 Task: Create new customer invoice with Date Opened: 24-Apr-23, Select Customer: Ben Franklin, Terms: Net 30. Make invoice entry for item-1 with Date: 24-Apr-23, Description: Milani Color Fetish Matte Lipstick Secret
, Income Account: Income:Sales, Quantity: 1, Unit Price: 6.99, Sales Tax: Y, Sales Tax Included: Y, Tax Table: Sales Tax. Post Invoice with Post Date: 24-Apr-23, Post to Accounts: Assets:Accounts Receivable. Pay / Process Payment with Transaction Date: 23-May-23, Amount: 6.99, Transfer Account: Checking Account. Go to 'Print Invoice'.
Action: Mouse moved to (145, 29)
Screenshot: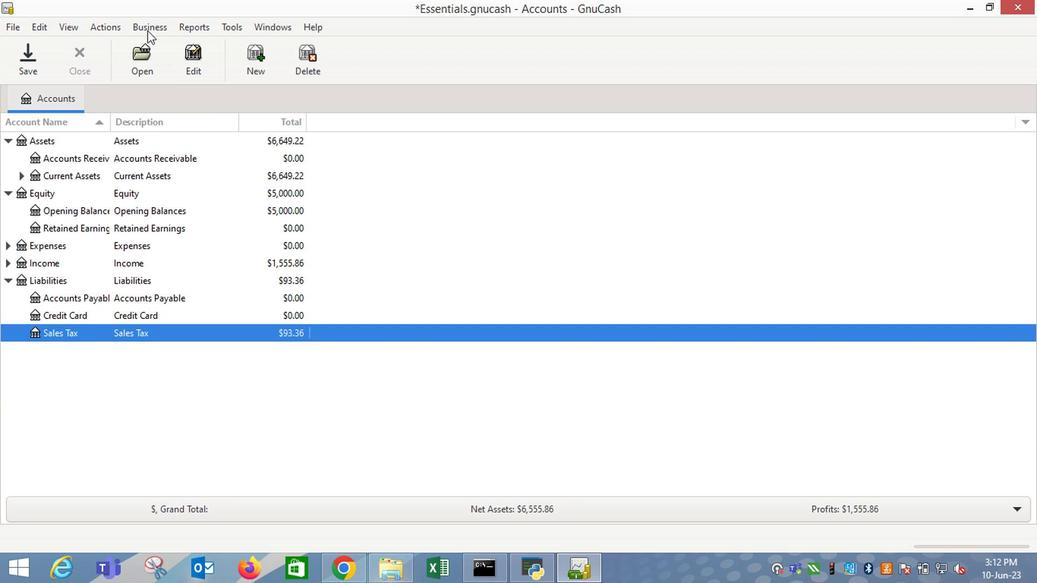 
Action: Mouse pressed left at (145, 29)
Screenshot: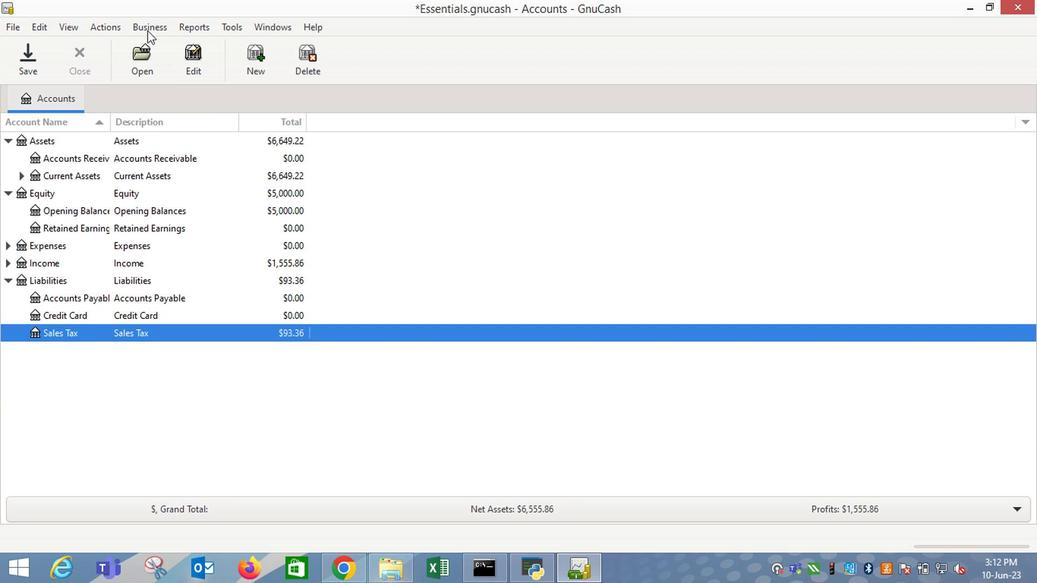 
Action: Mouse moved to (315, 104)
Screenshot: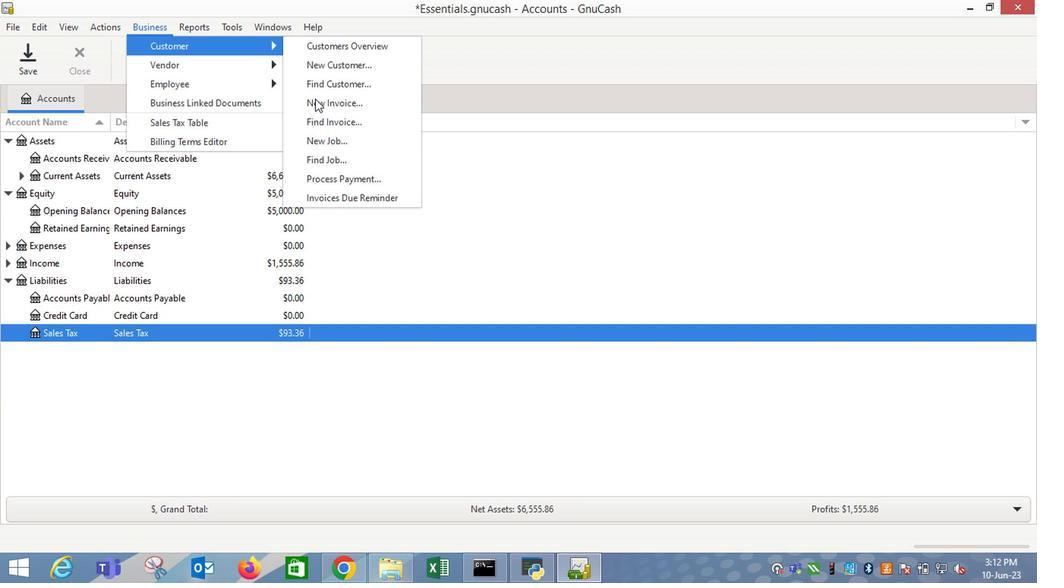 
Action: Mouse pressed left at (315, 104)
Screenshot: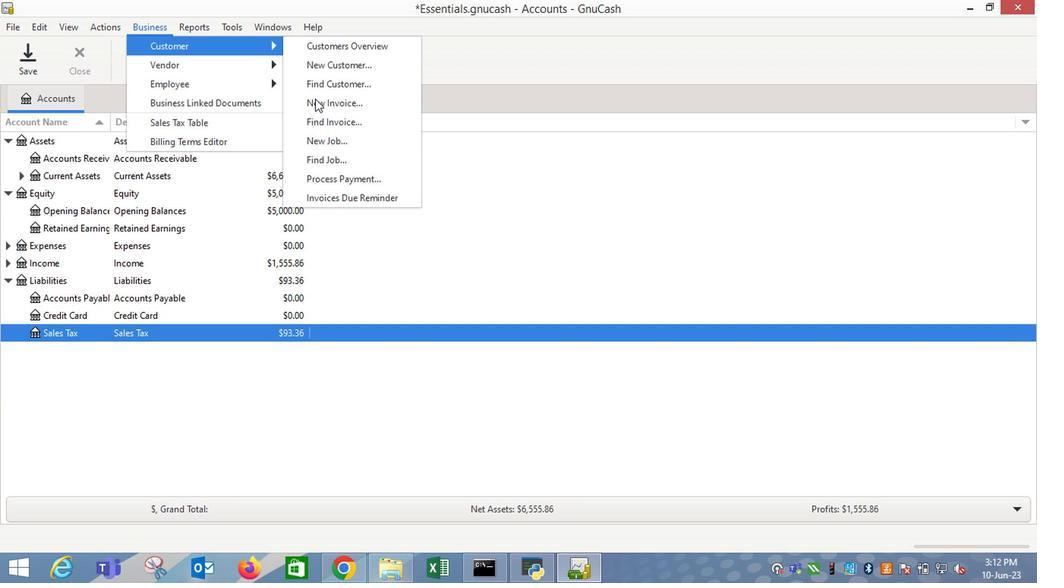 
Action: Mouse moved to (617, 238)
Screenshot: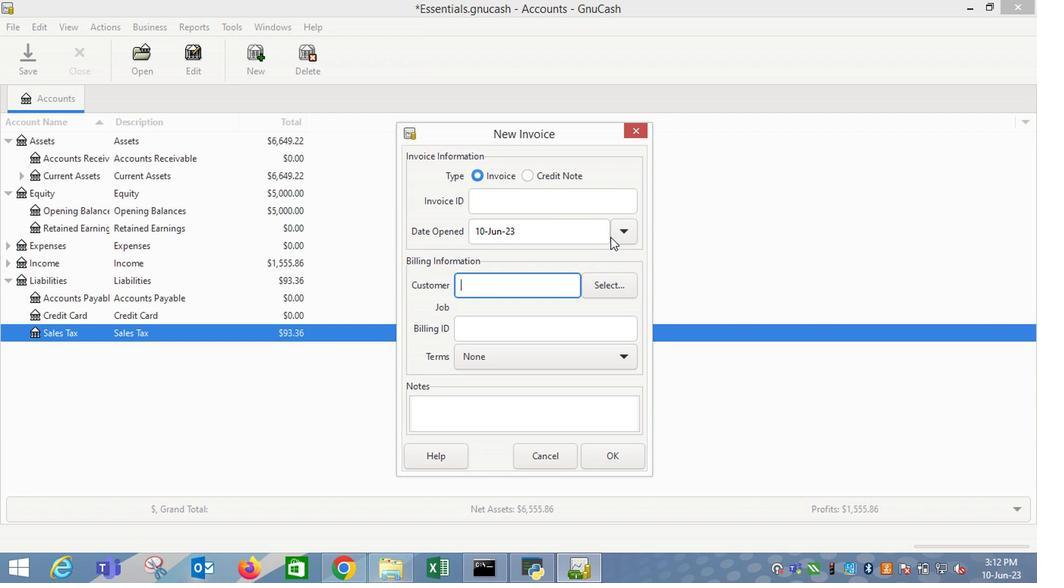 
Action: Mouse pressed left at (617, 238)
Screenshot: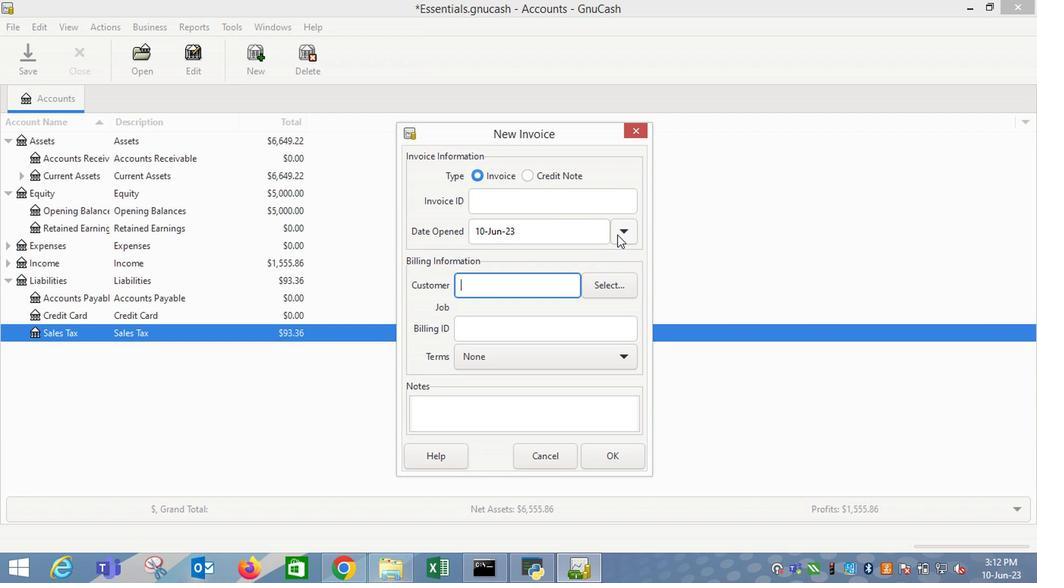 
Action: Mouse moved to (505, 259)
Screenshot: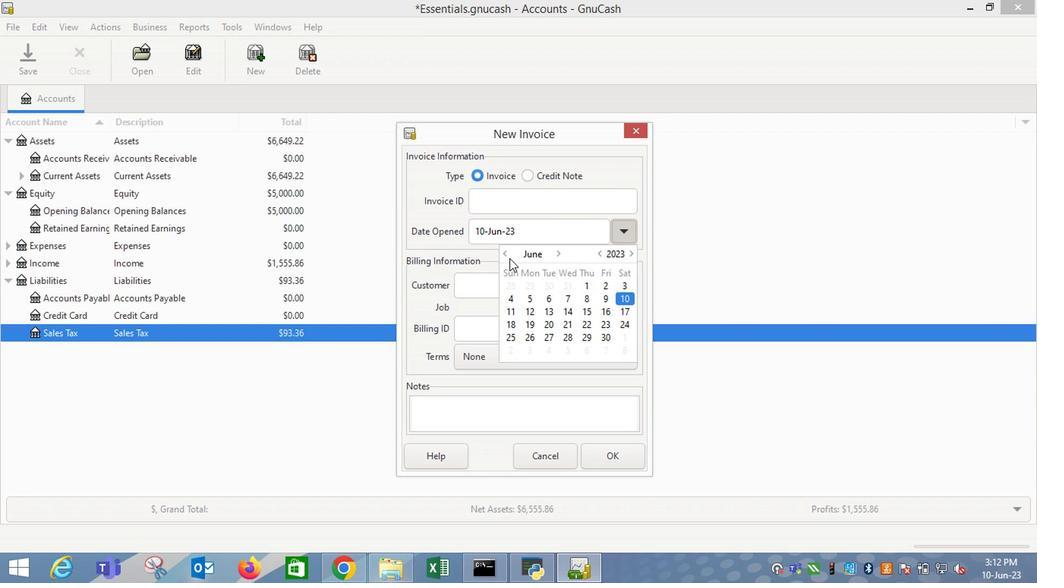 
Action: Mouse pressed left at (505, 259)
Screenshot: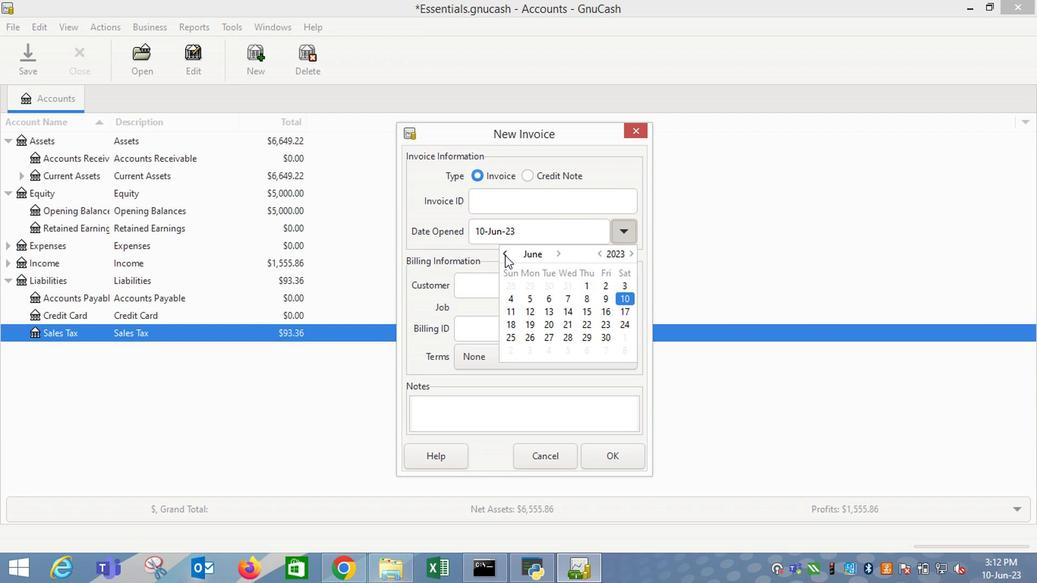 
Action: Mouse pressed left at (505, 259)
Screenshot: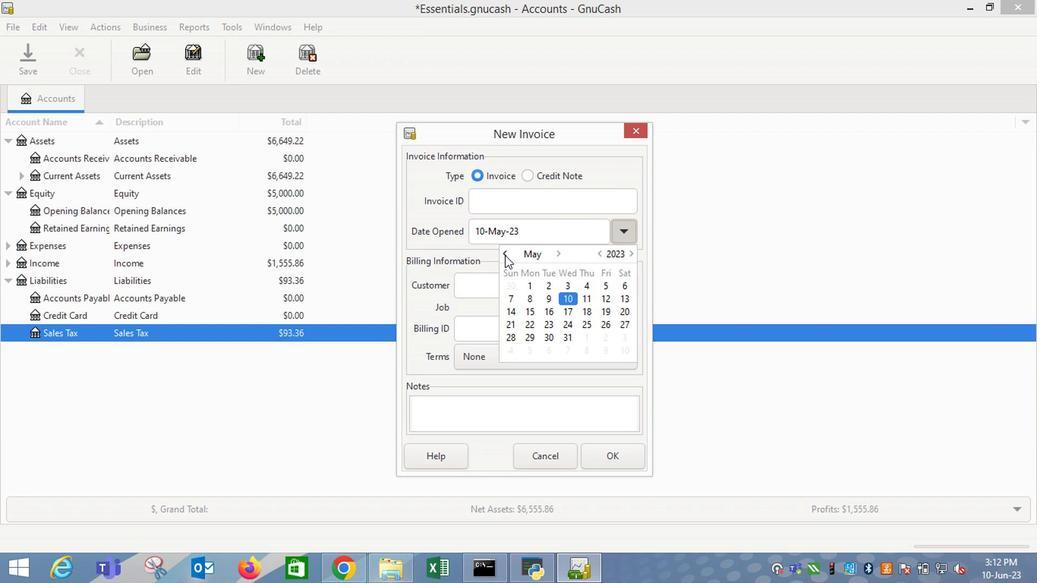 
Action: Mouse moved to (532, 344)
Screenshot: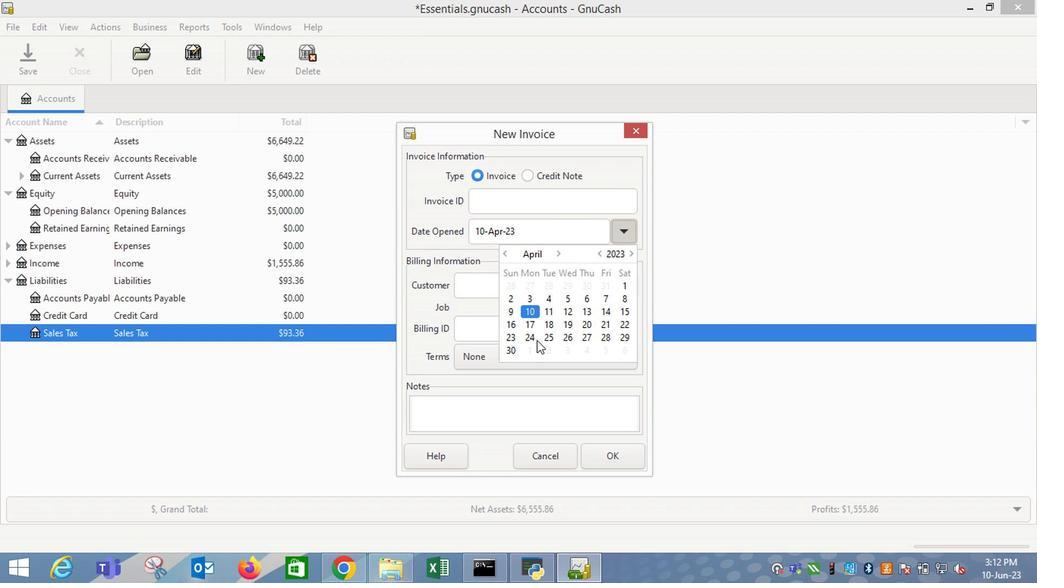 
Action: Mouse pressed left at (532, 344)
Screenshot: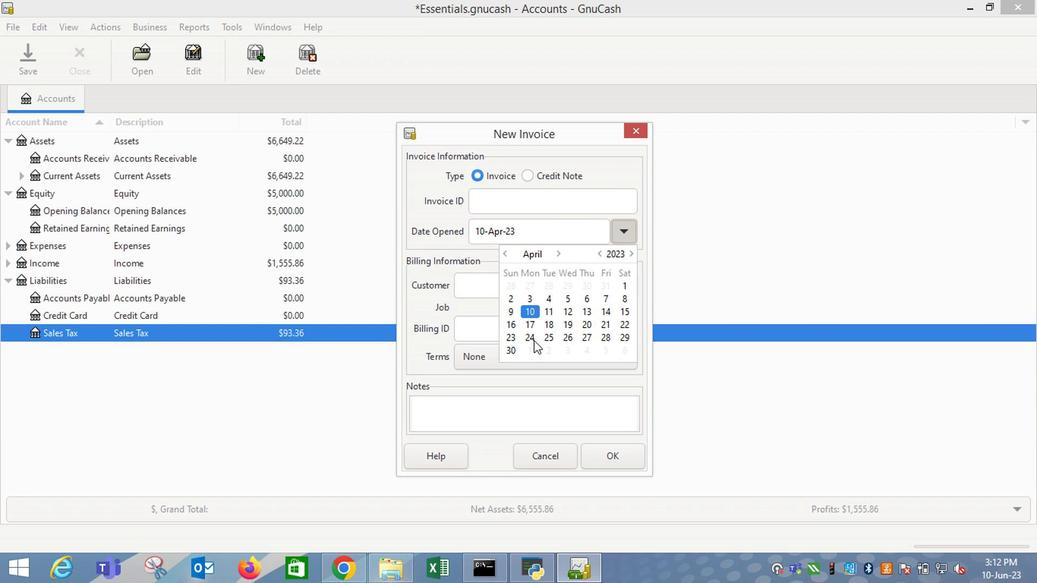 
Action: Mouse moved to (473, 280)
Screenshot: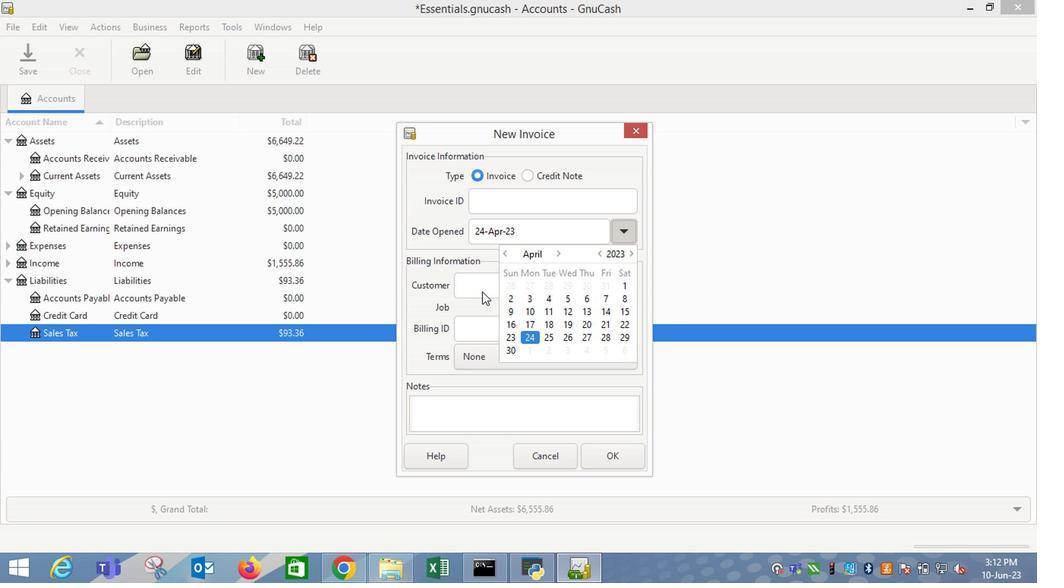 
Action: Mouse pressed left at (473, 280)
Screenshot: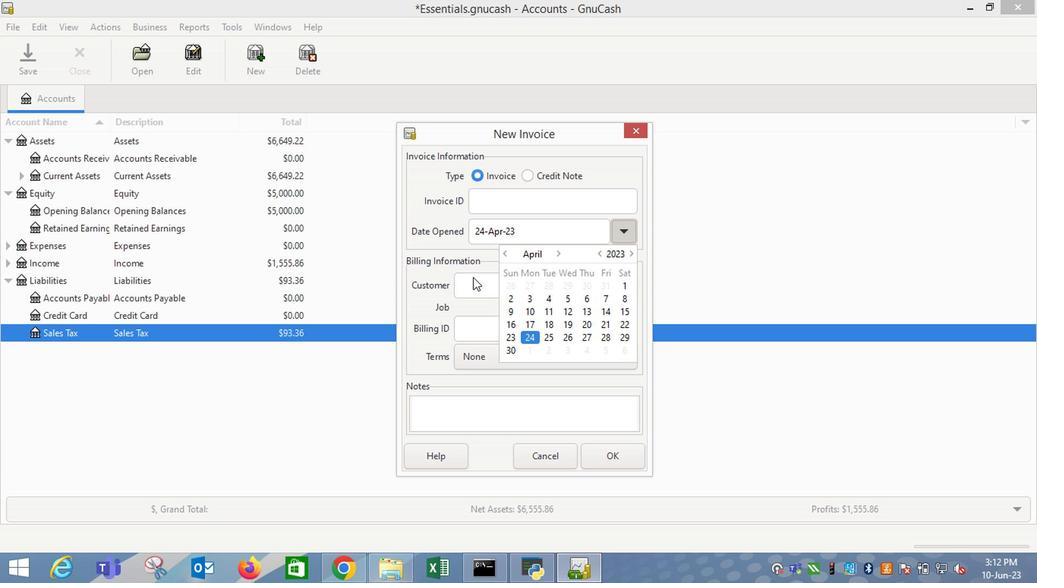 
Action: Mouse moved to (485, 290)
Screenshot: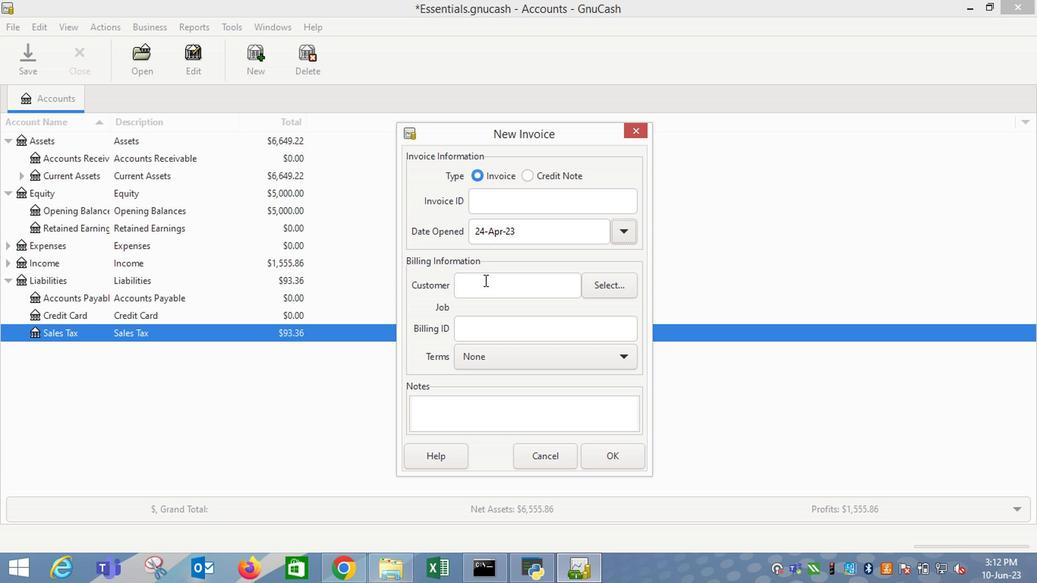 
Action: Mouse pressed left at (485, 290)
Screenshot: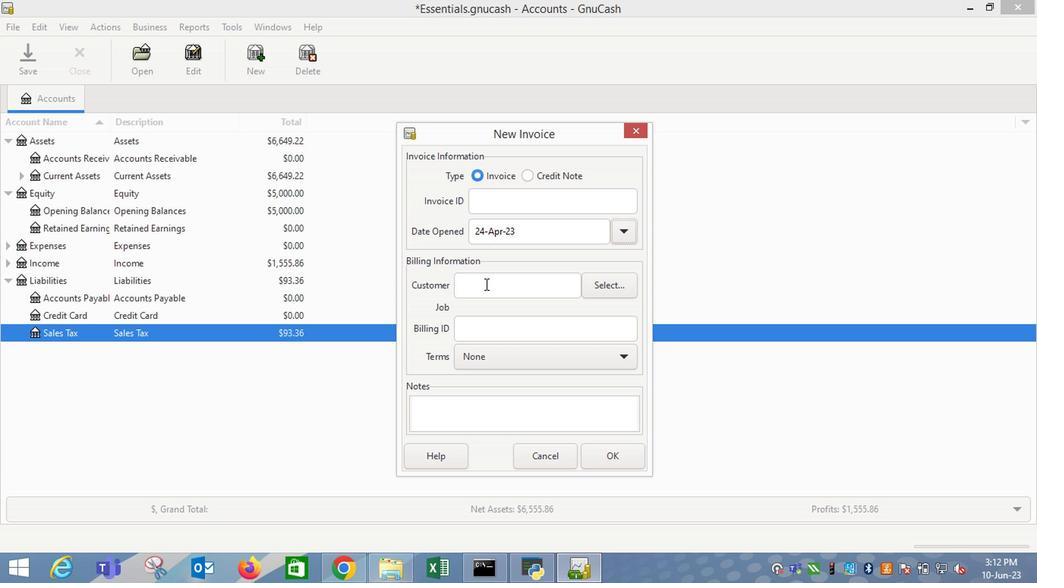
Action: Mouse pressed left at (485, 290)
Screenshot: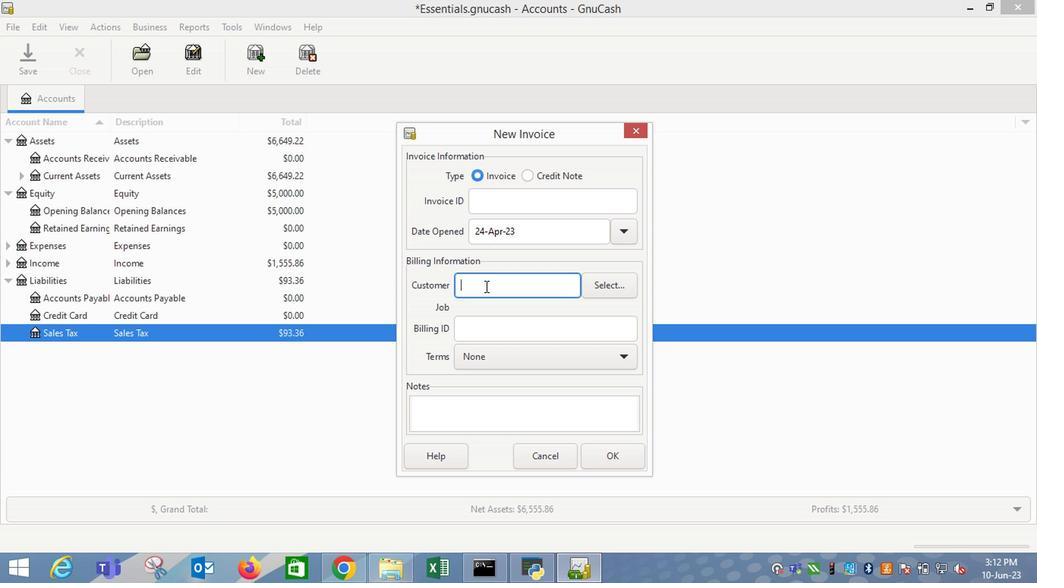 
Action: Mouse pressed left at (485, 290)
Screenshot: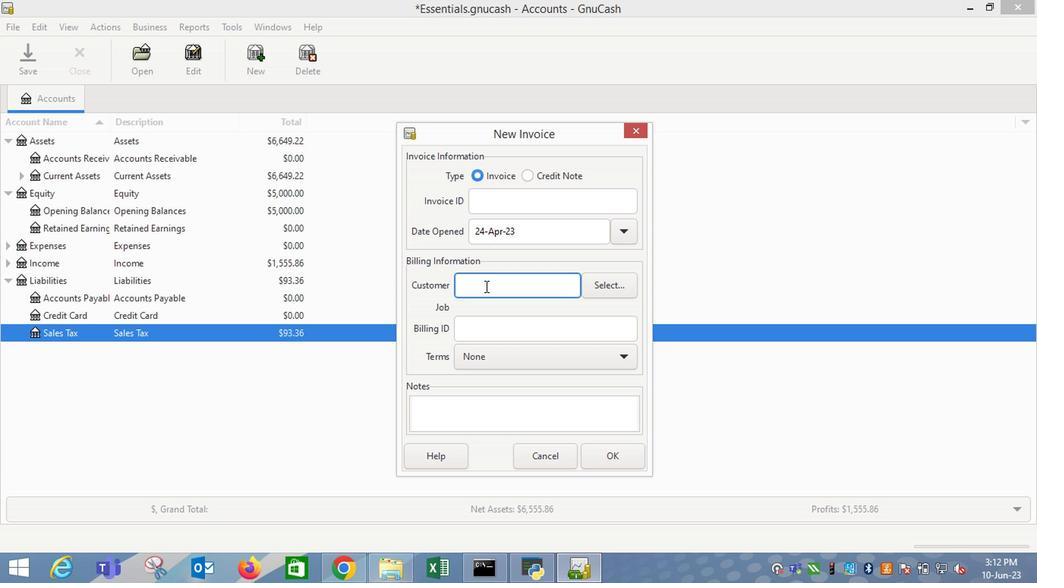 
Action: Key pressed <Key.shift_r>Ben
Screenshot: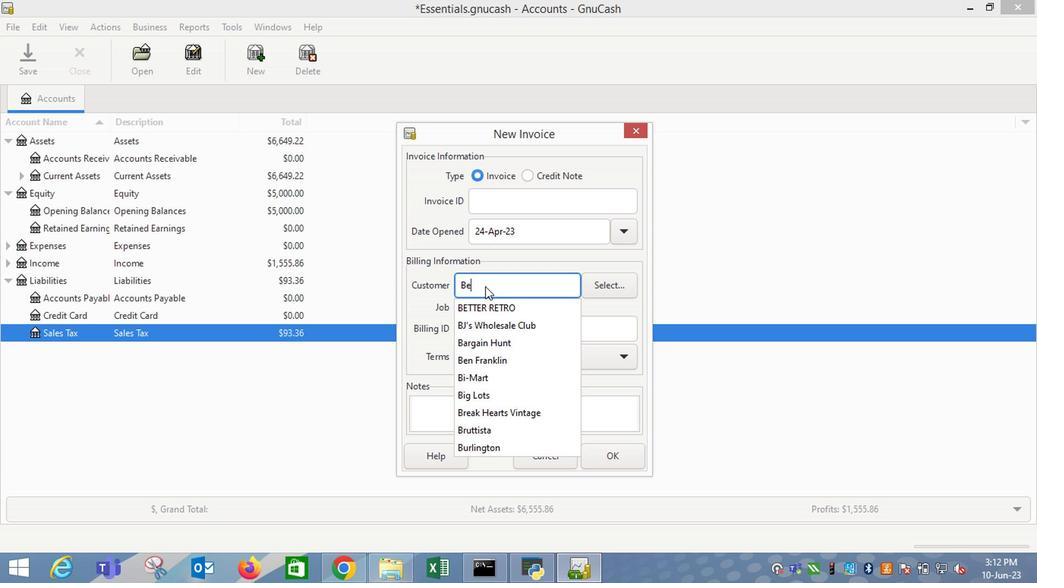 
Action: Mouse moved to (485, 307)
Screenshot: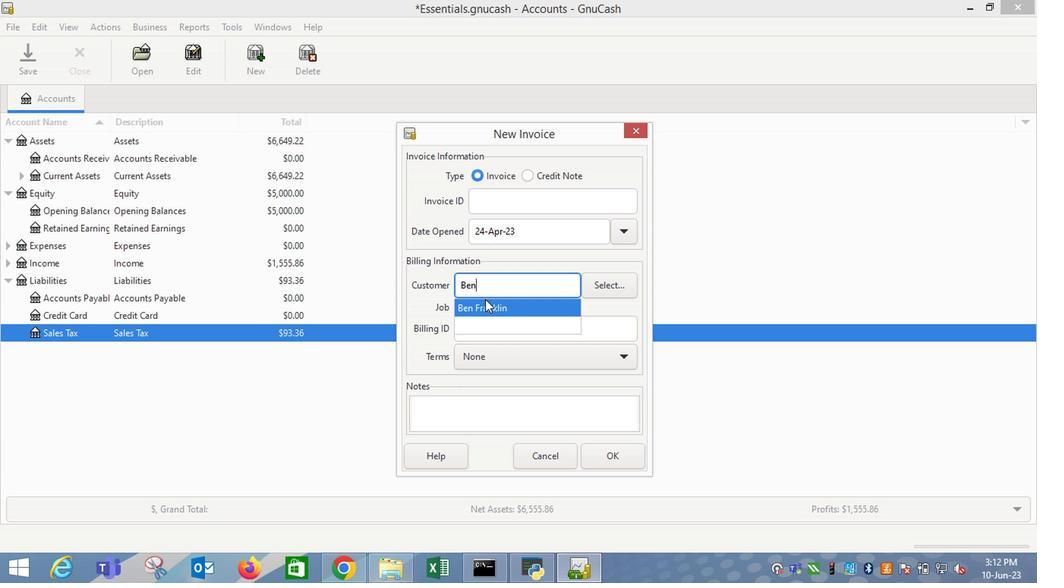 
Action: Mouse pressed left at (485, 307)
Screenshot: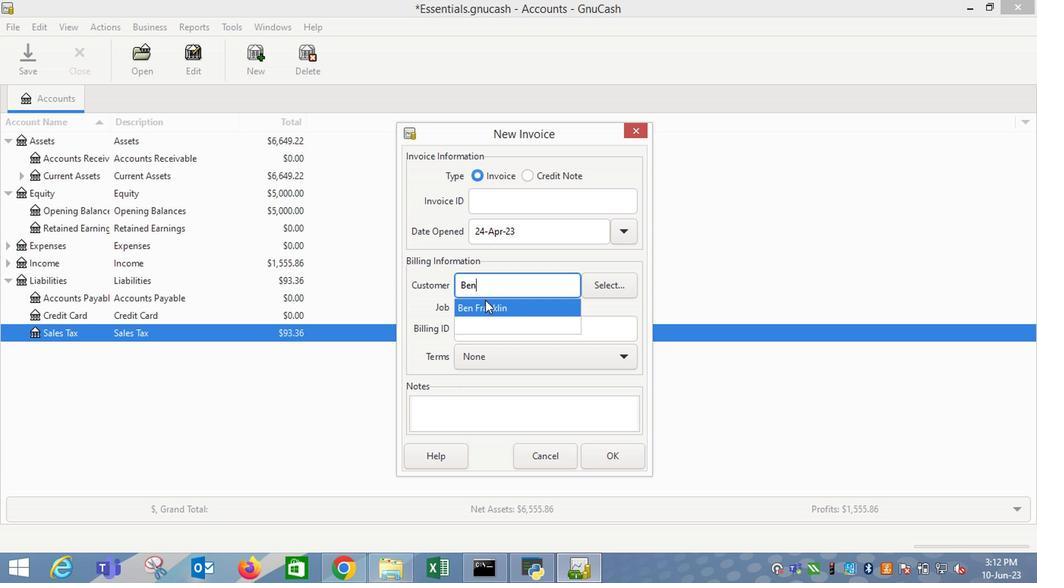 
Action: Mouse moved to (497, 376)
Screenshot: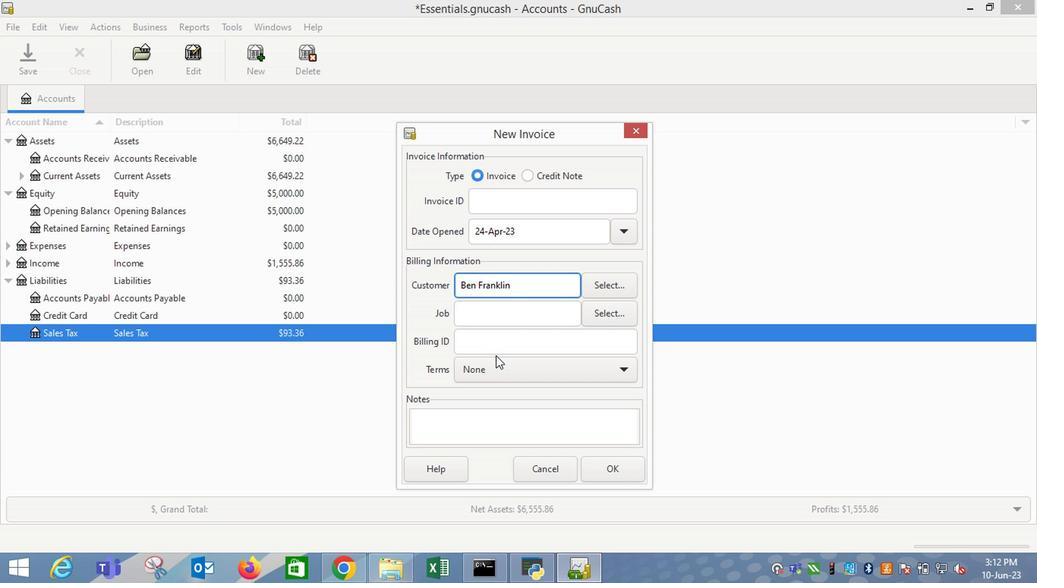 
Action: Mouse pressed left at (497, 376)
Screenshot: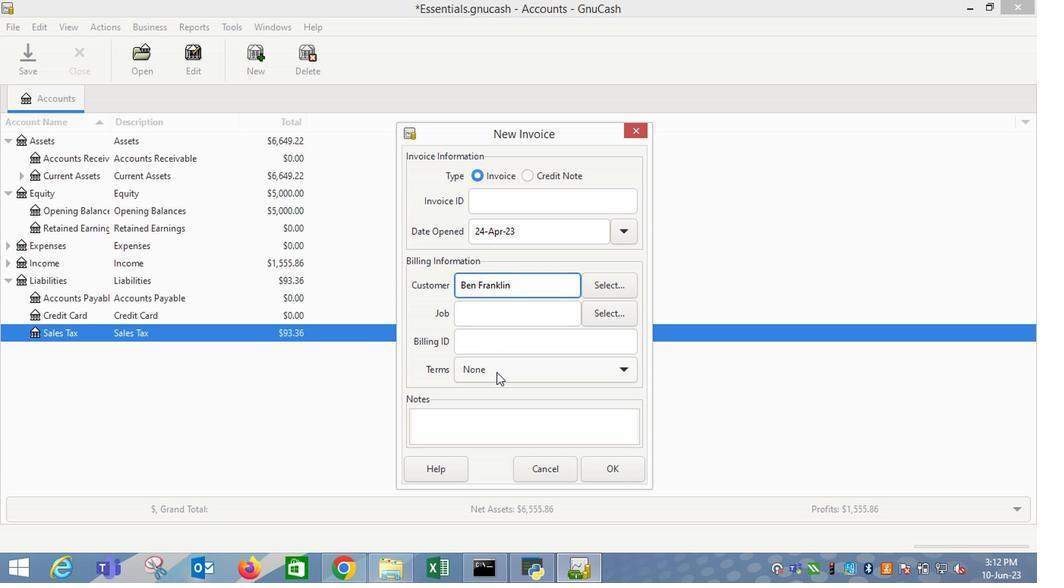 
Action: Mouse moved to (497, 417)
Screenshot: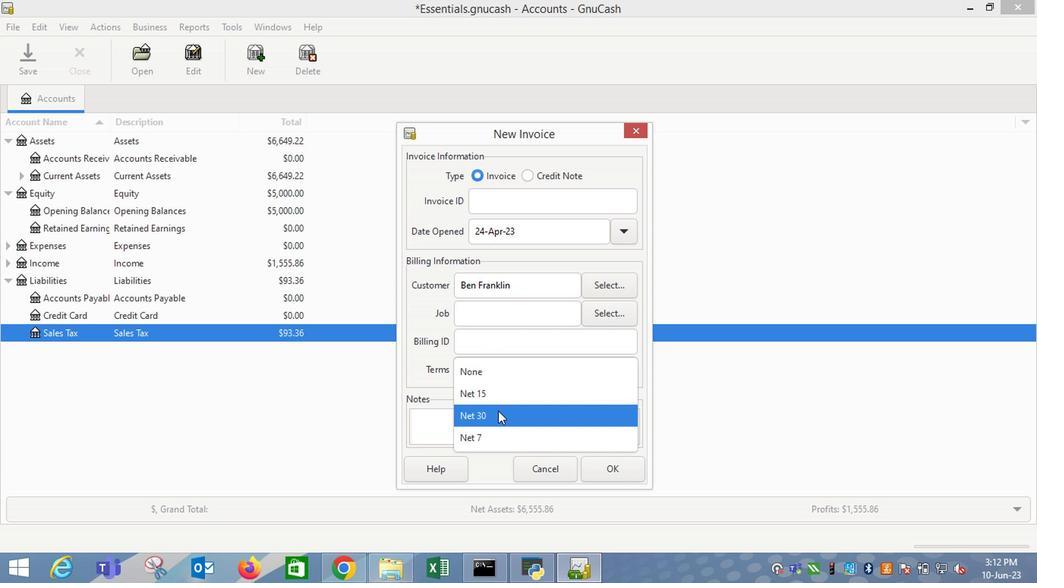 
Action: Mouse pressed left at (497, 417)
Screenshot: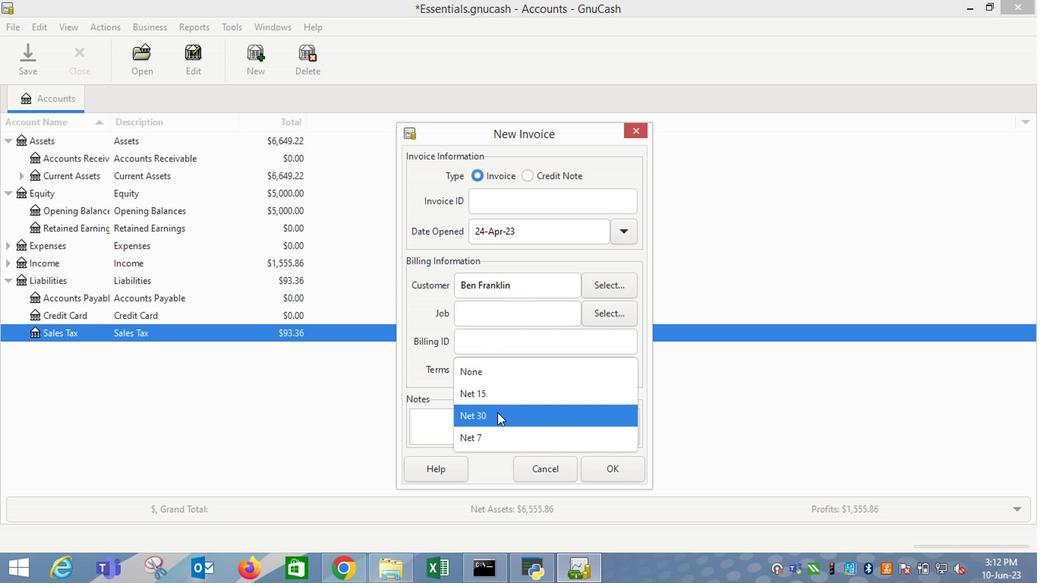 
Action: Mouse moved to (609, 482)
Screenshot: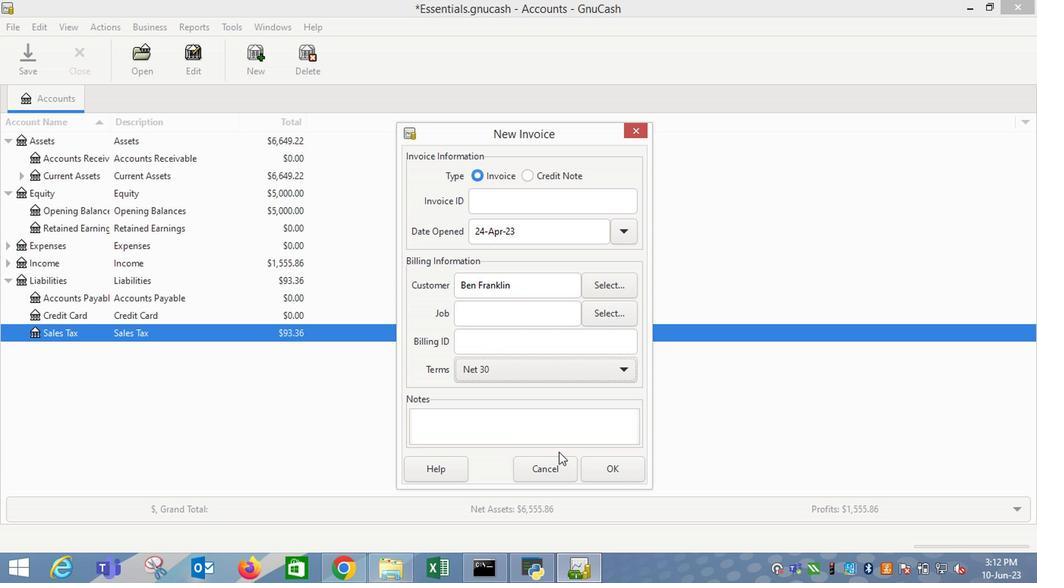 
Action: Mouse pressed left at (609, 482)
Screenshot: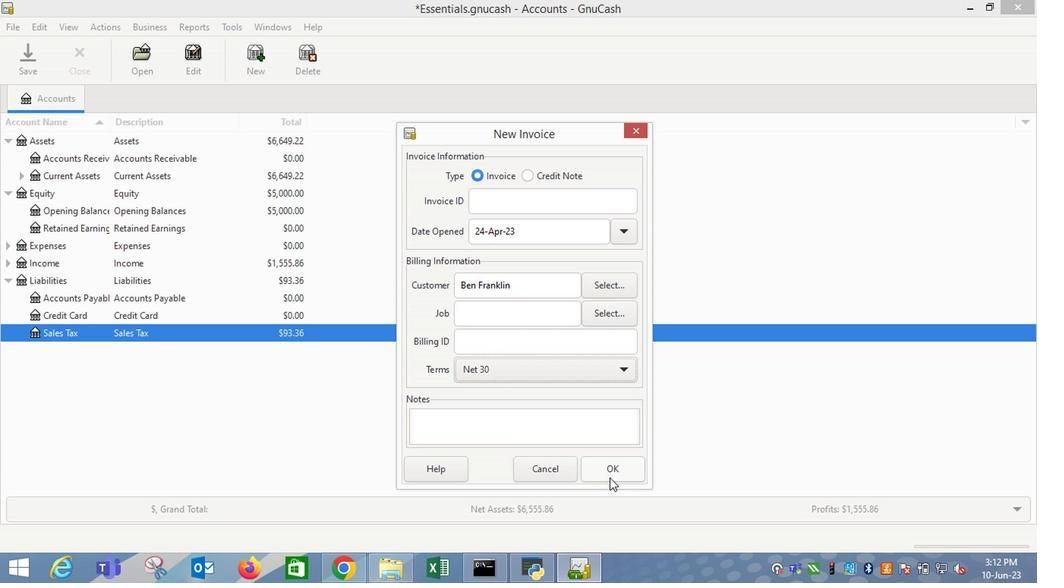 
Action: Mouse moved to (65, 298)
Screenshot: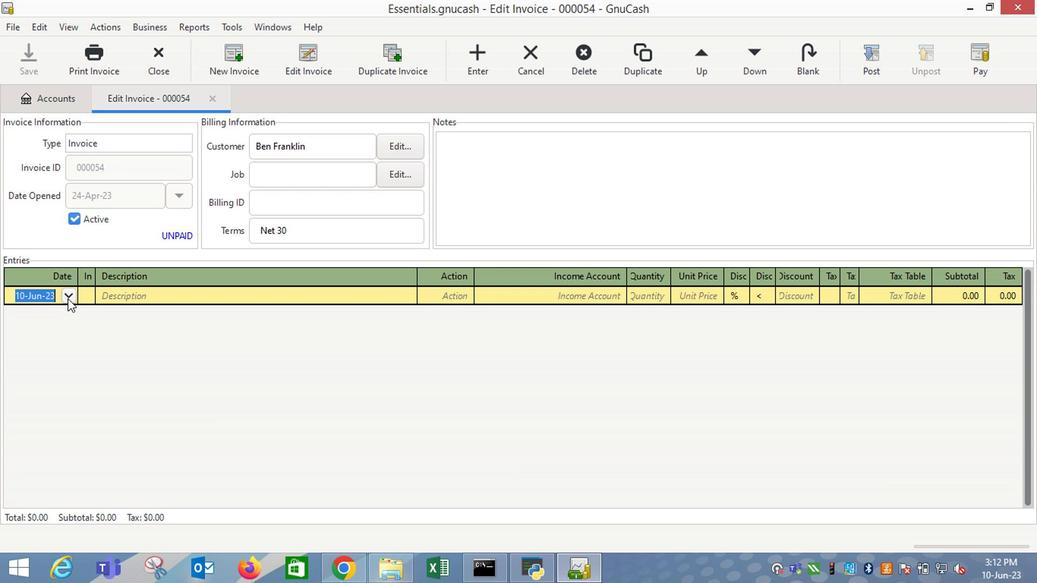 
Action: Mouse pressed left at (65, 298)
Screenshot: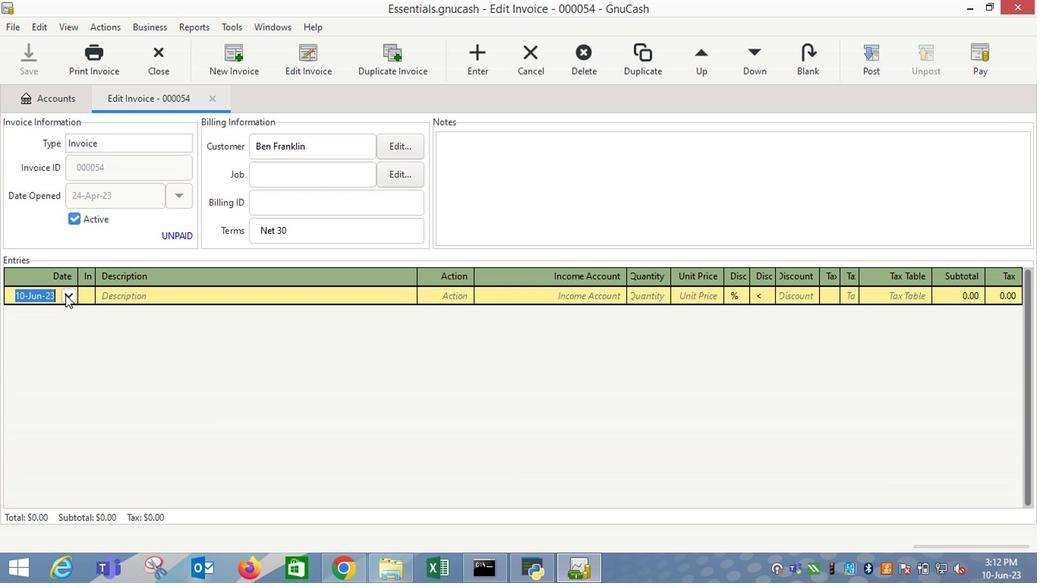 
Action: Mouse moved to (9, 319)
Screenshot: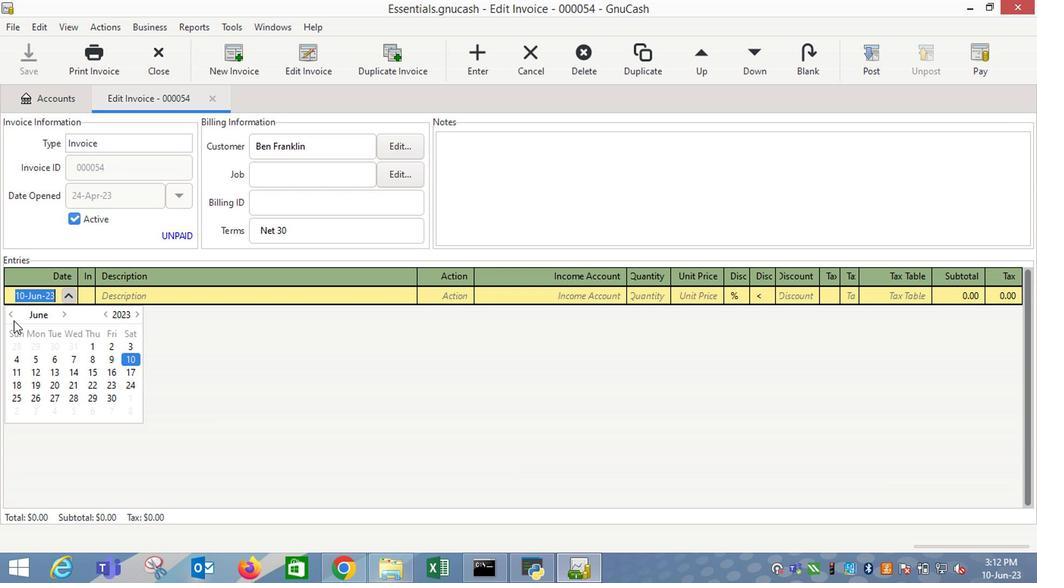 
Action: Mouse pressed left at (9, 319)
Screenshot: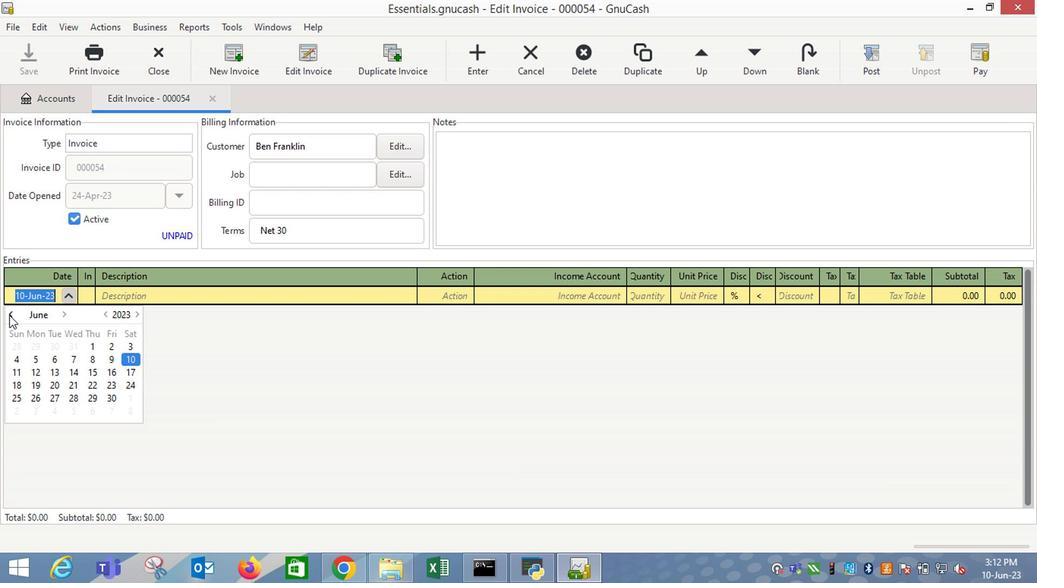 
Action: Mouse pressed left at (9, 319)
Screenshot: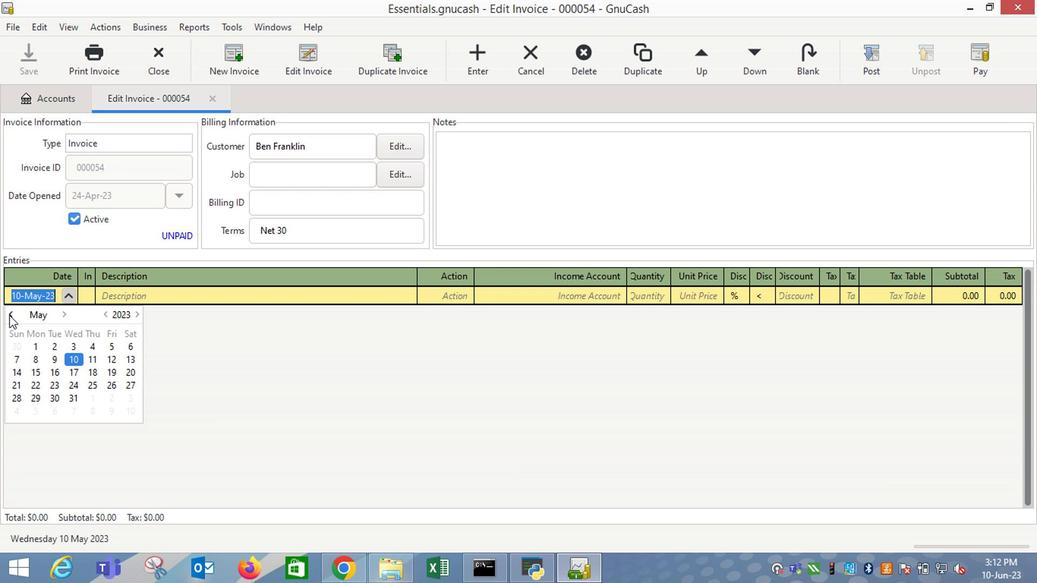 
Action: Mouse moved to (34, 398)
Screenshot: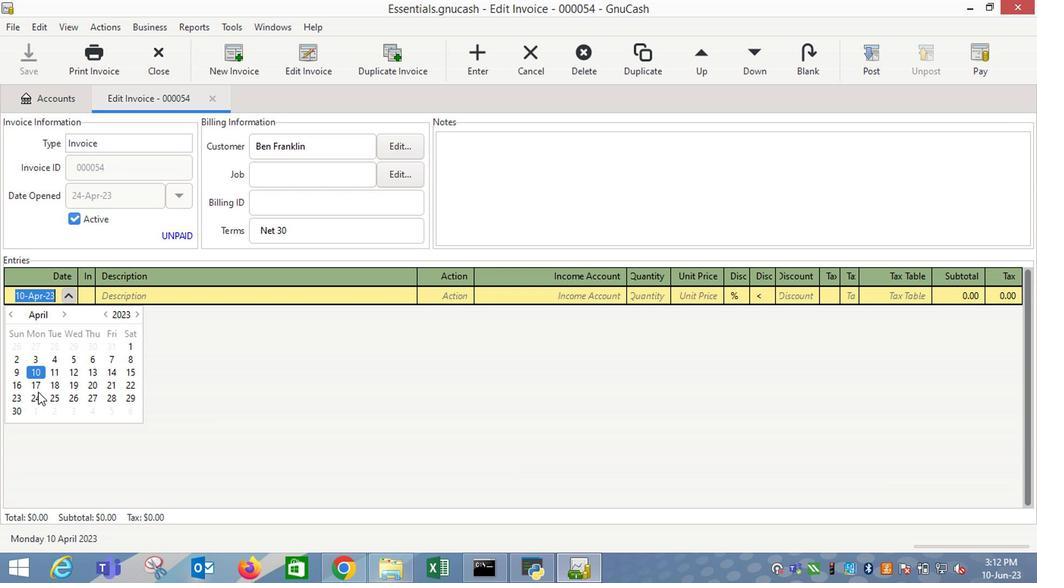 
Action: Mouse pressed left at (34, 398)
Screenshot: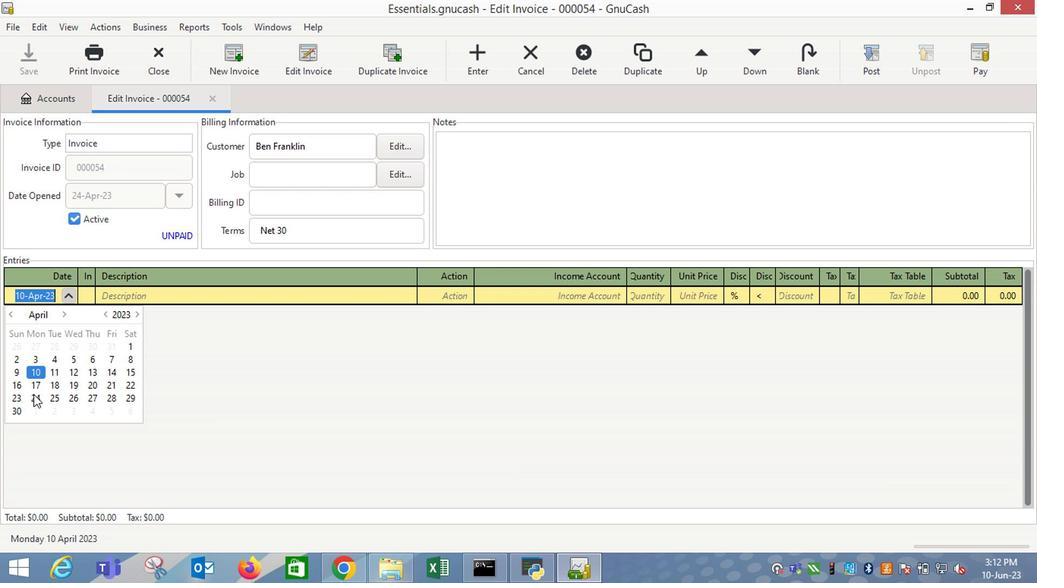 
Action: Key pressed <Key.tab><Key.shift_r>Mi<Key.tab><Key.tab>6.99<Key.tab>
Screenshot: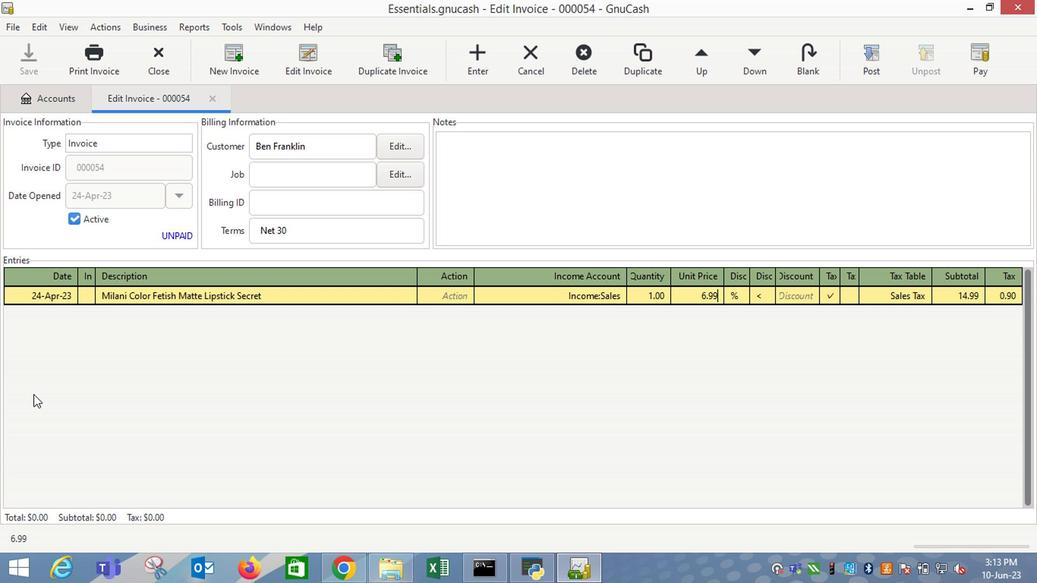 
Action: Mouse moved to (849, 299)
Screenshot: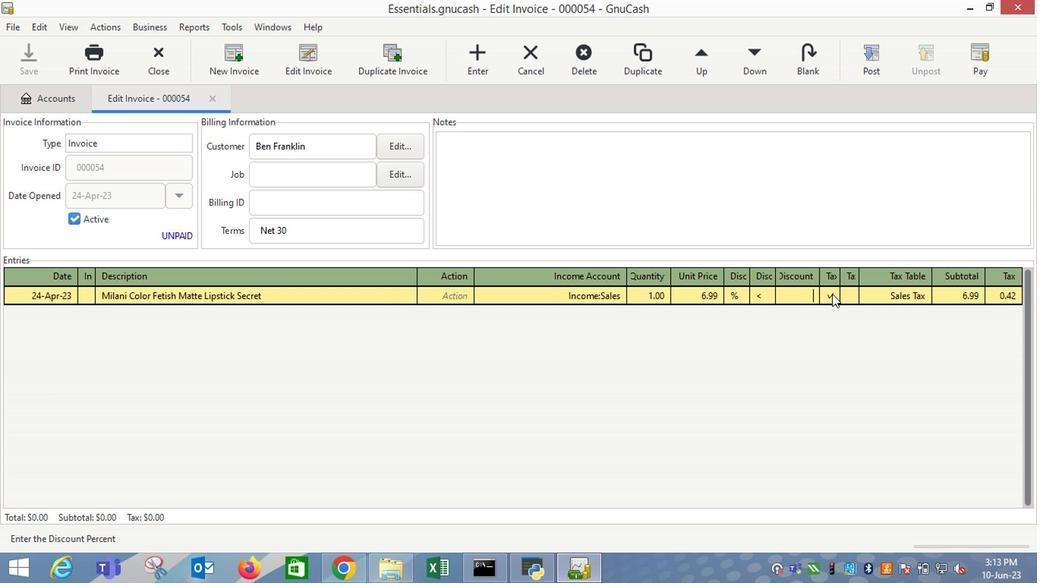 
Action: Mouse pressed left at (849, 299)
Screenshot: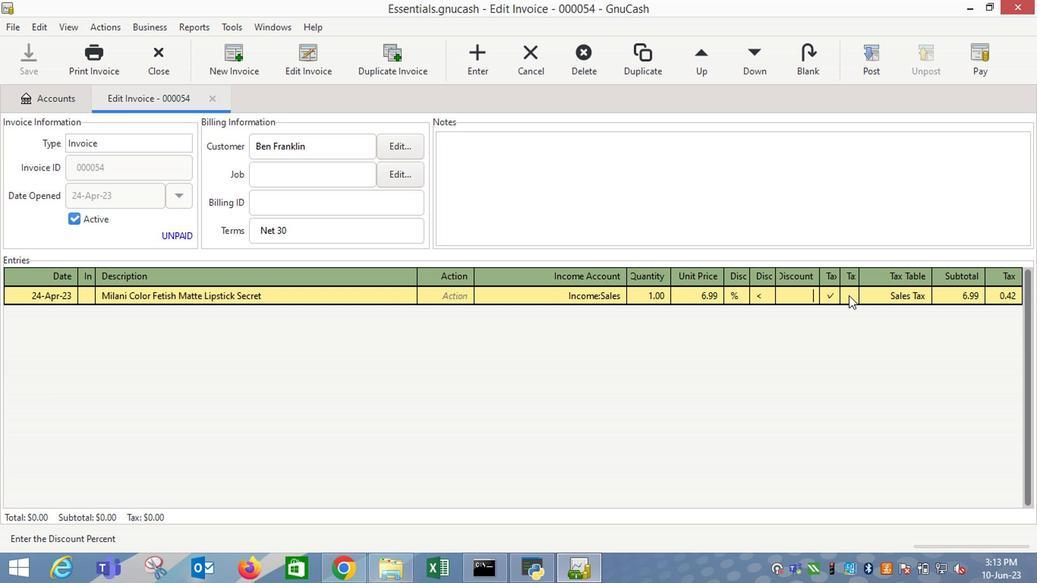 
Action: Mouse moved to (875, 298)
Screenshot: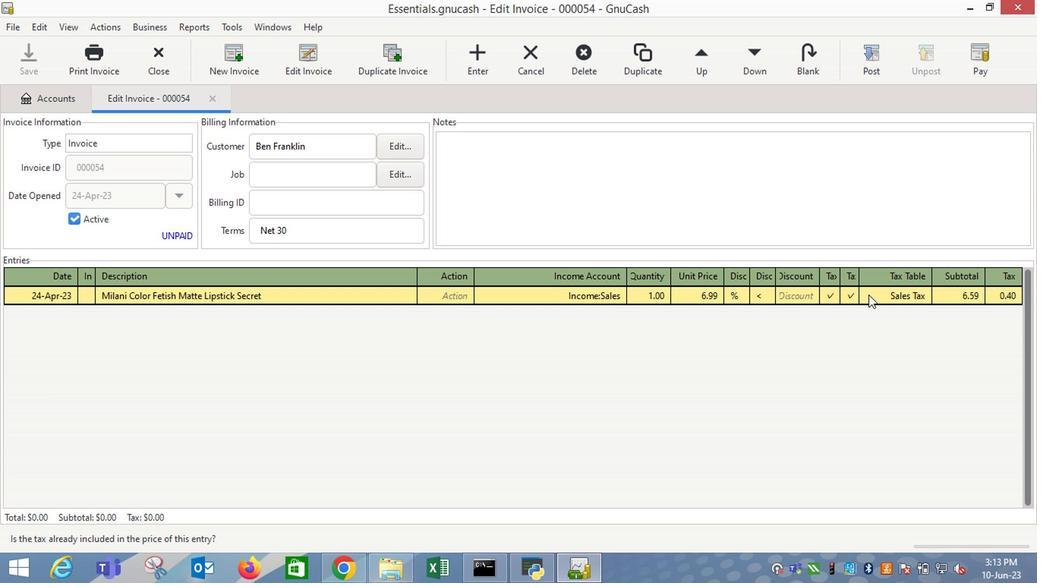 
Action: Mouse pressed left at (875, 298)
Screenshot: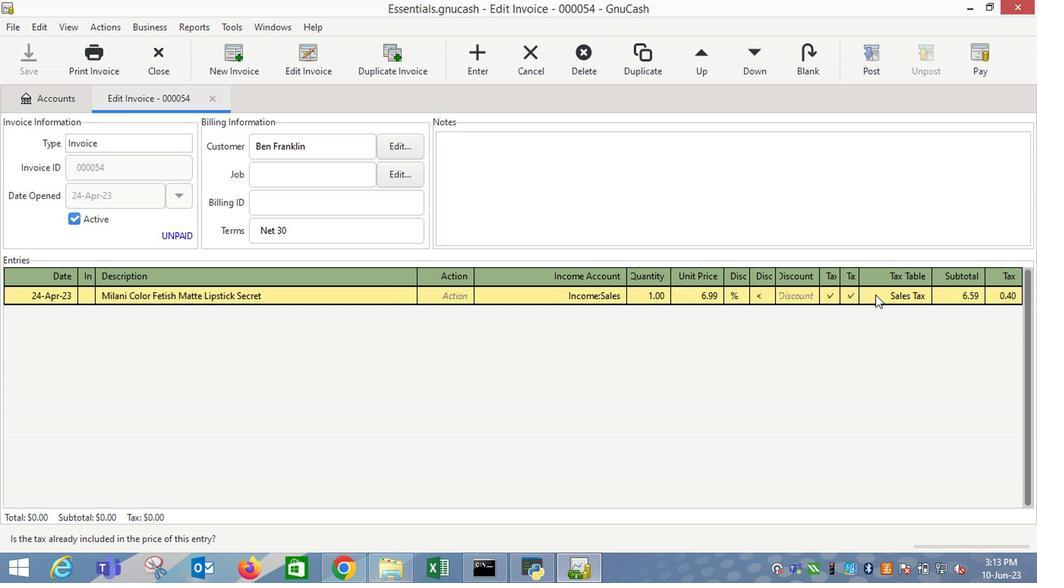 
Action: Mouse moved to (872, 298)
Screenshot: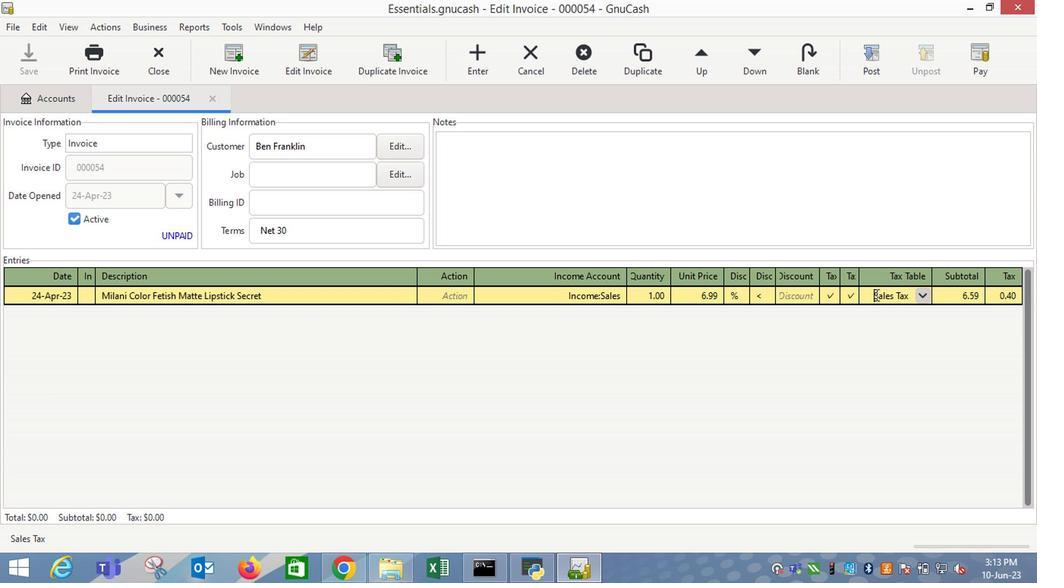 
Action: Key pressed <Key.enter><Key.tab>
Screenshot: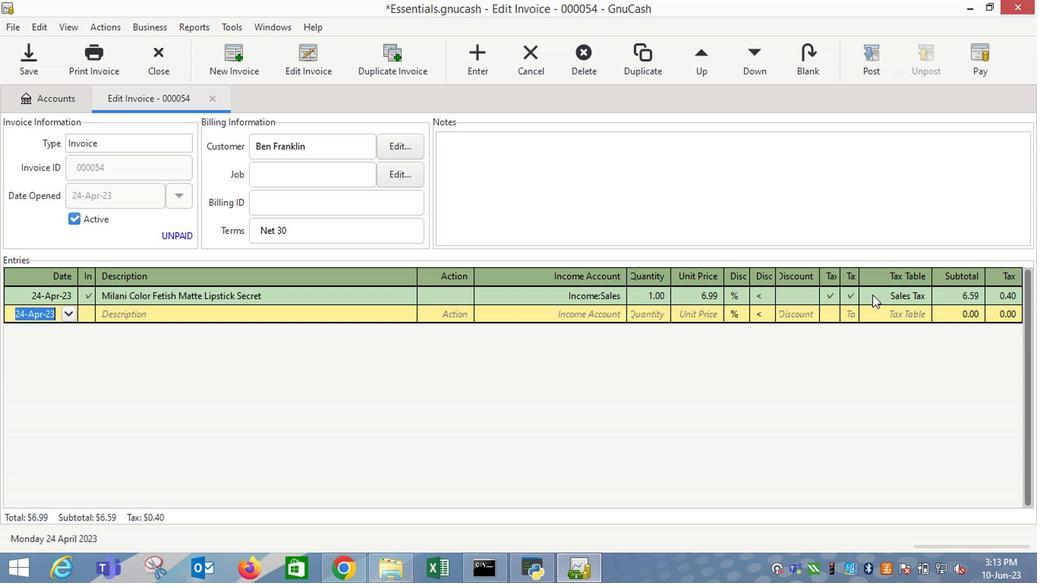 
Action: Mouse moved to (855, 72)
Screenshot: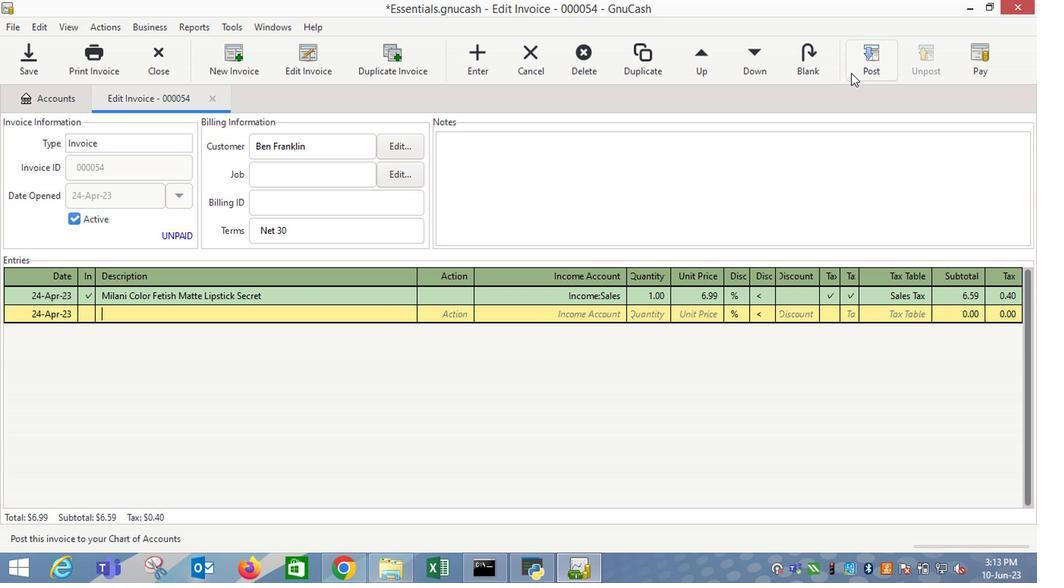 
Action: Mouse pressed left at (855, 72)
Screenshot: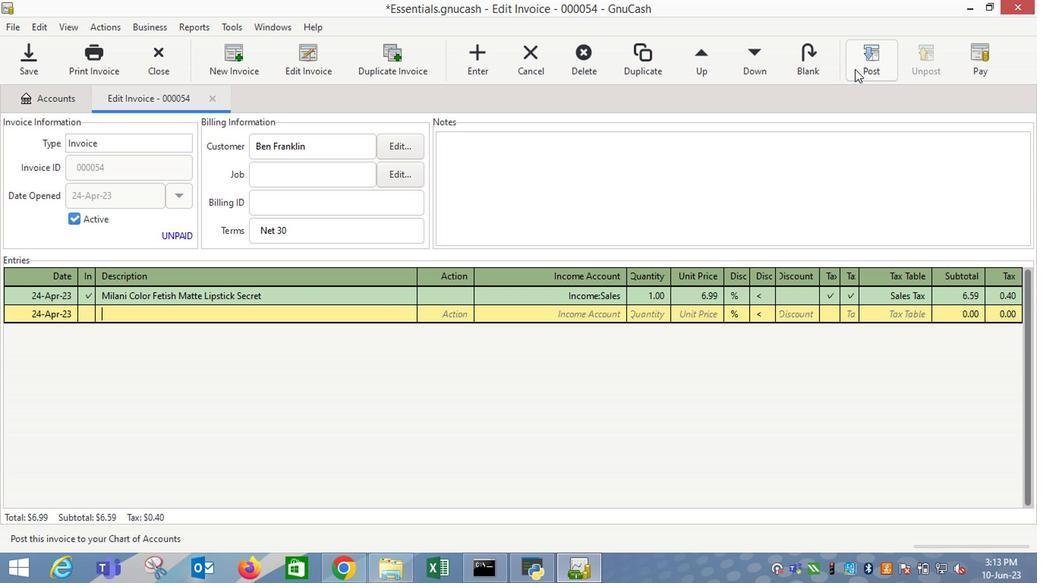 
Action: Mouse moved to (649, 254)
Screenshot: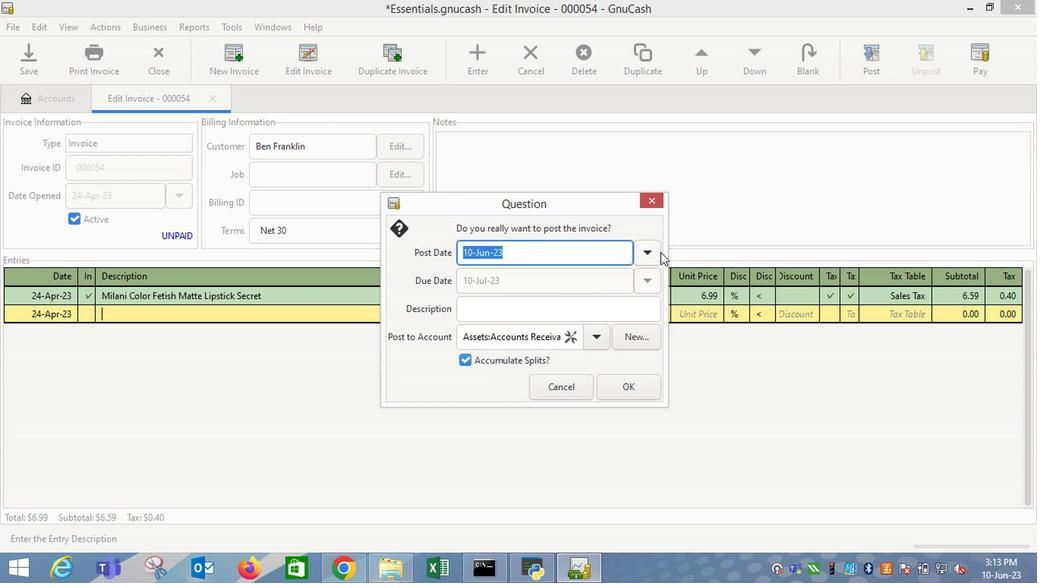 
Action: Mouse pressed left at (649, 254)
Screenshot: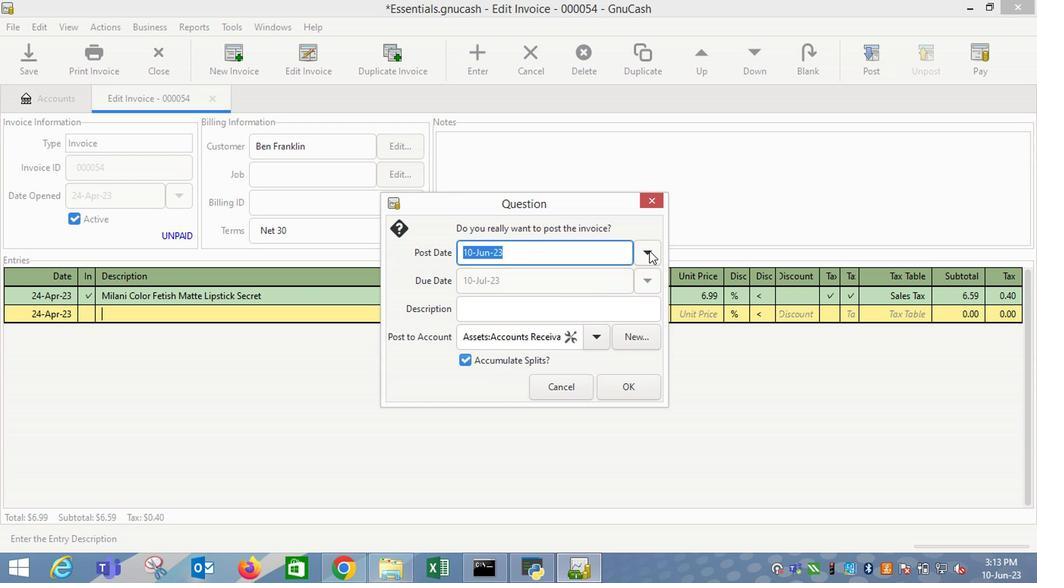
Action: Mouse moved to (530, 279)
Screenshot: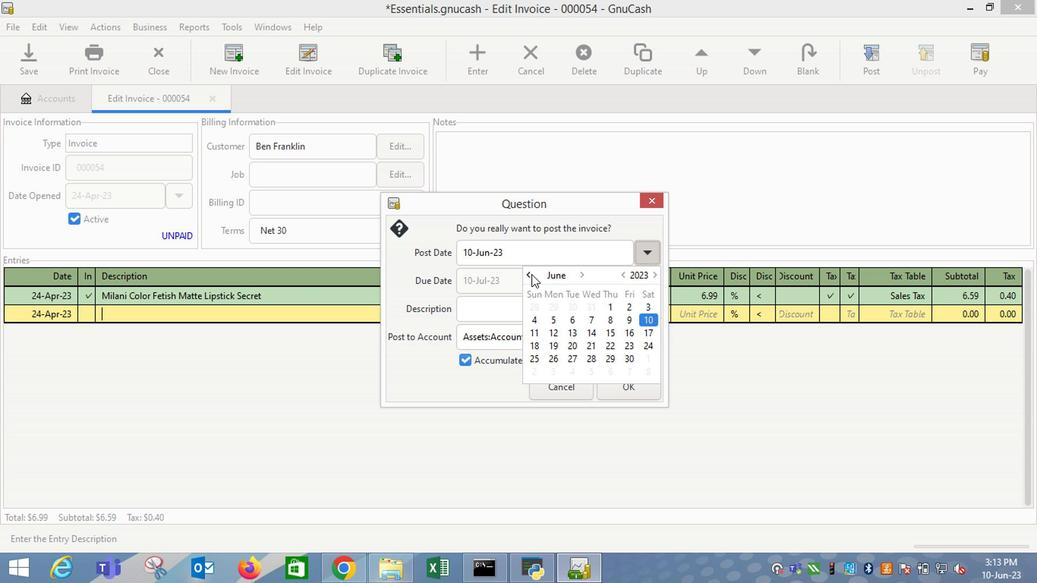 
Action: Mouse pressed left at (530, 279)
Screenshot: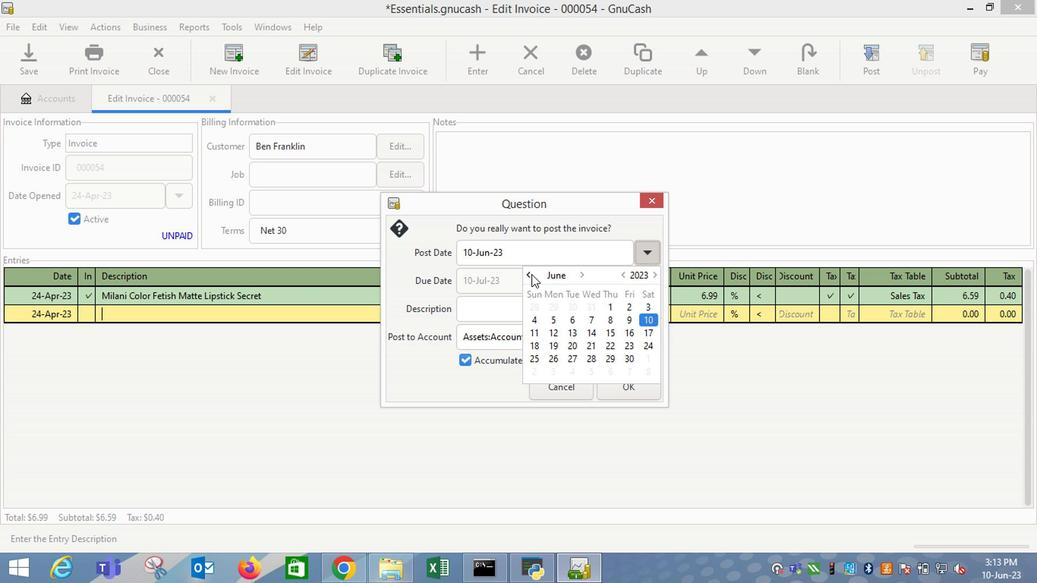 
Action: Mouse moved to (530, 280)
Screenshot: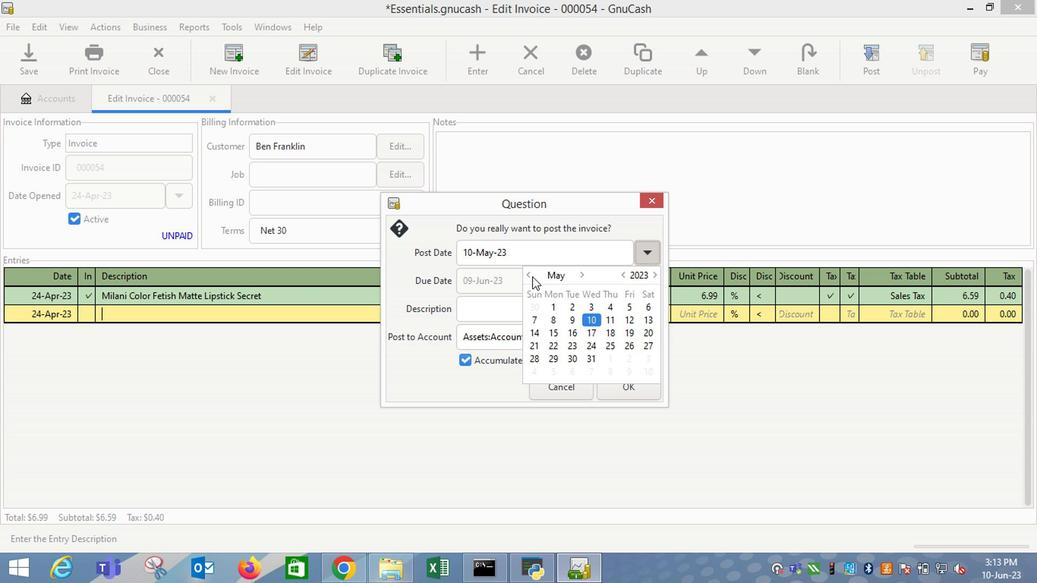 
Action: Mouse pressed left at (530, 280)
Screenshot: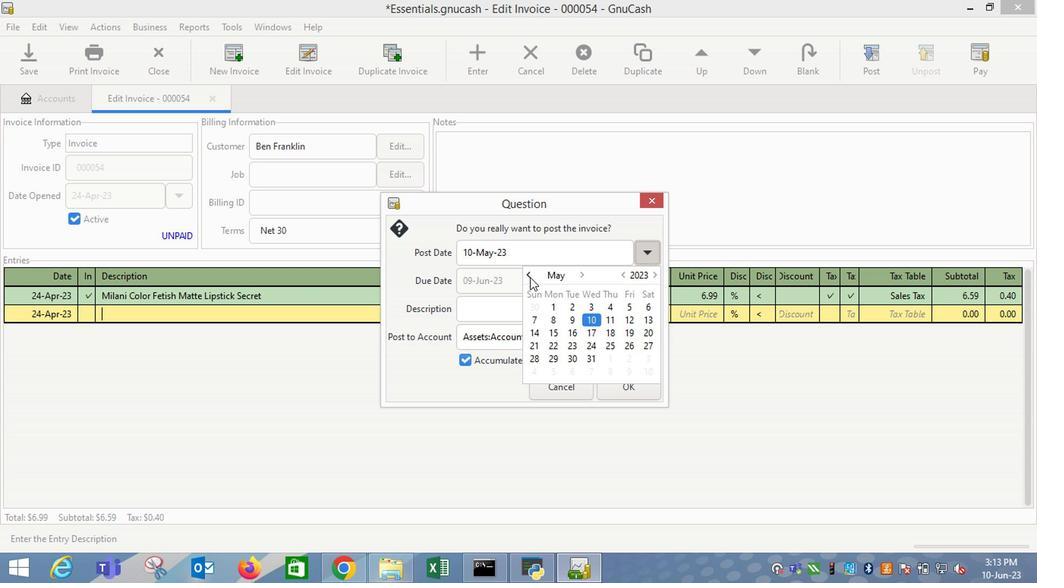 
Action: Mouse moved to (556, 360)
Screenshot: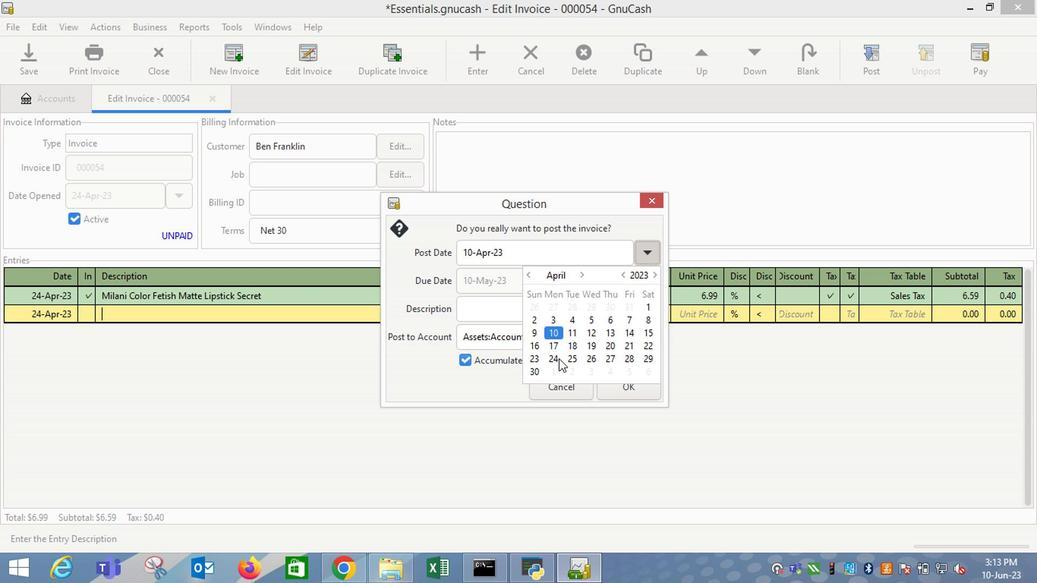 
Action: Mouse pressed left at (556, 360)
Screenshot: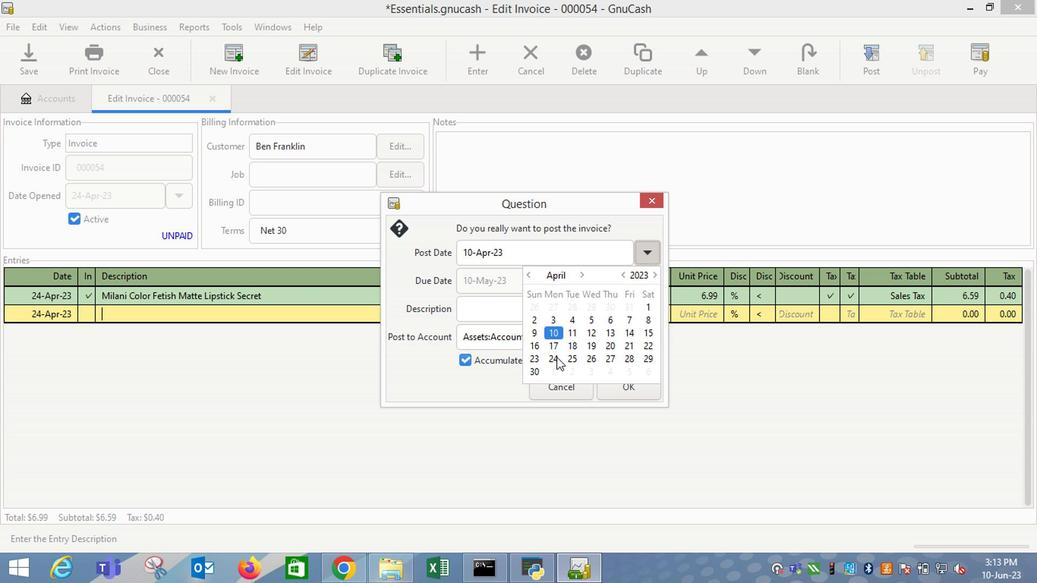 
Action: Mouse moved to (484, 308)
Screenshot: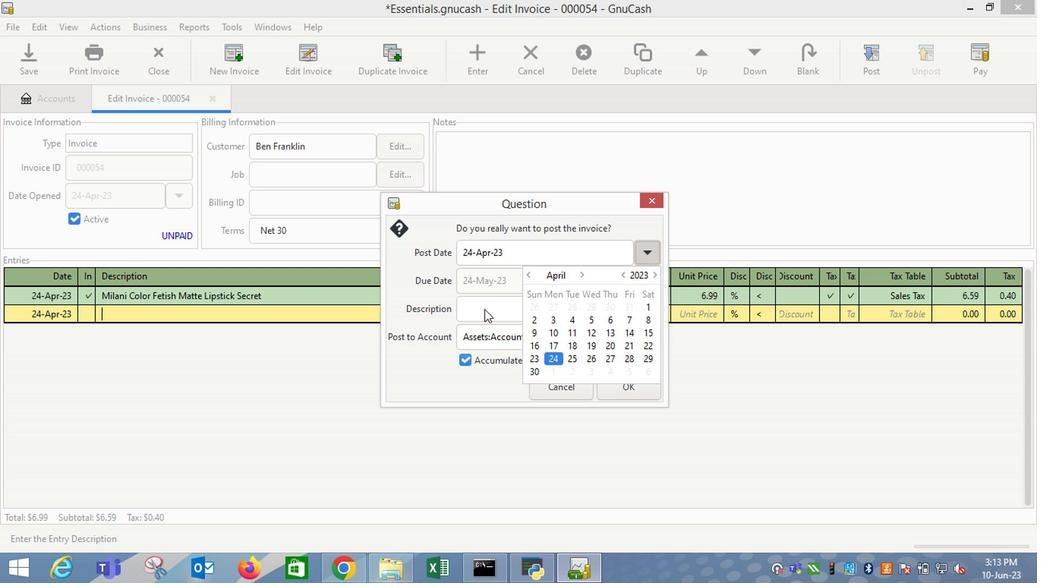 
Action: Mouse pressed left at (484, 308)
Screenshot: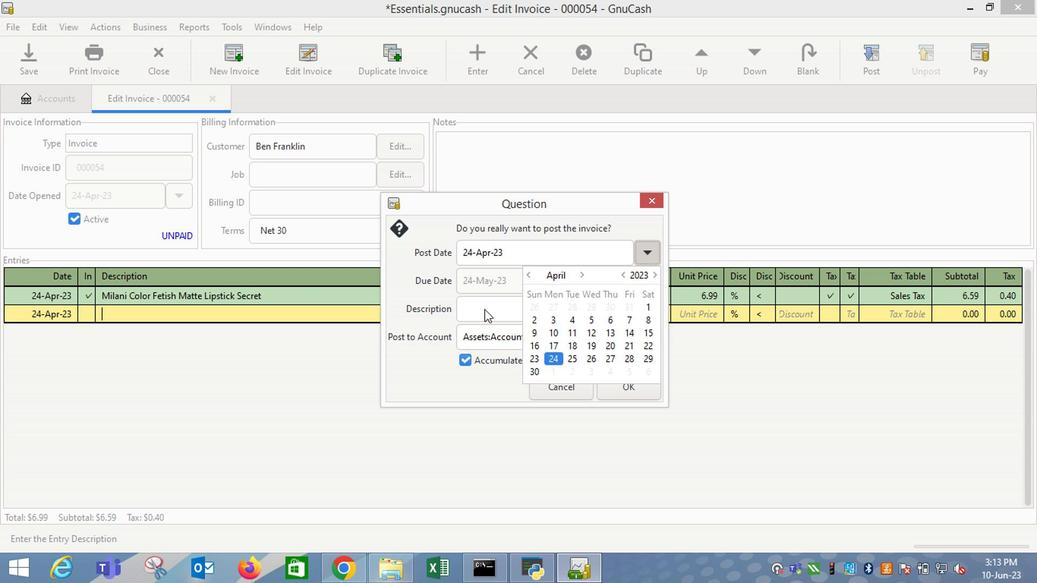 
Action: Mouse moved to (607, 382)
Screenshot: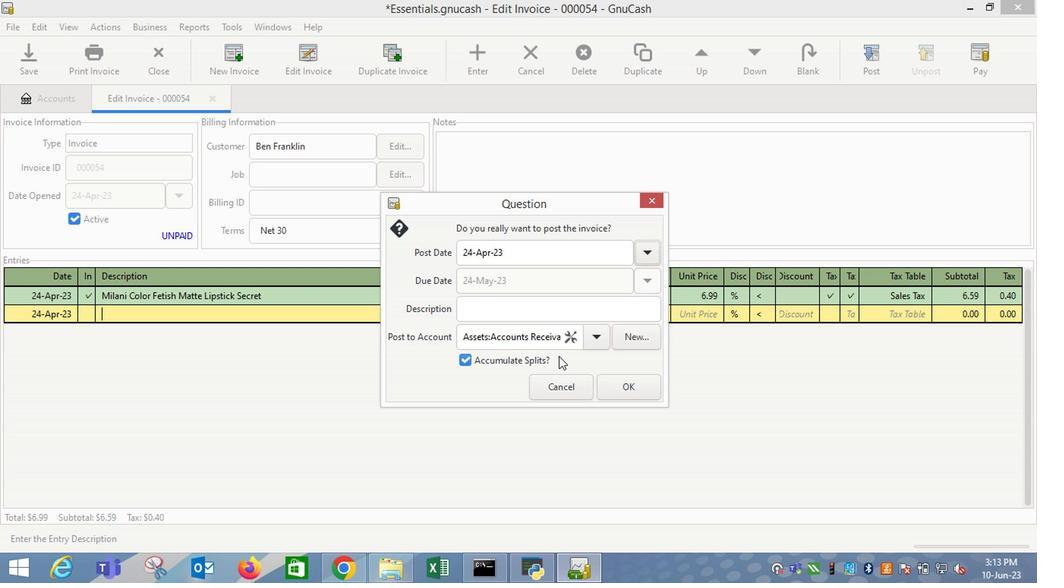 
Action: Mouse pressed left at (607, 382)
Screenshot: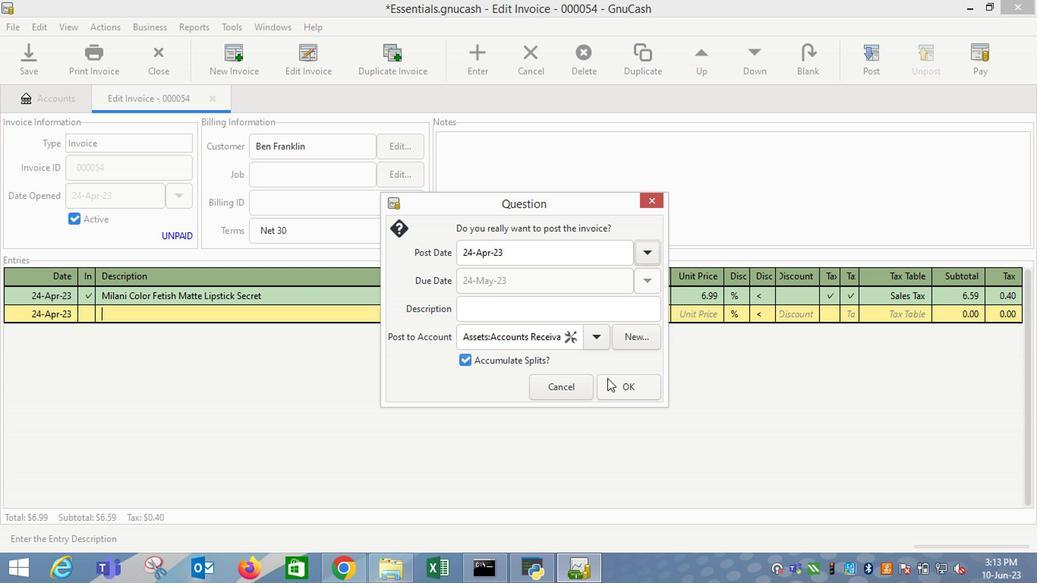 
Action: Mouse moved to (965, 63)
Screenshot: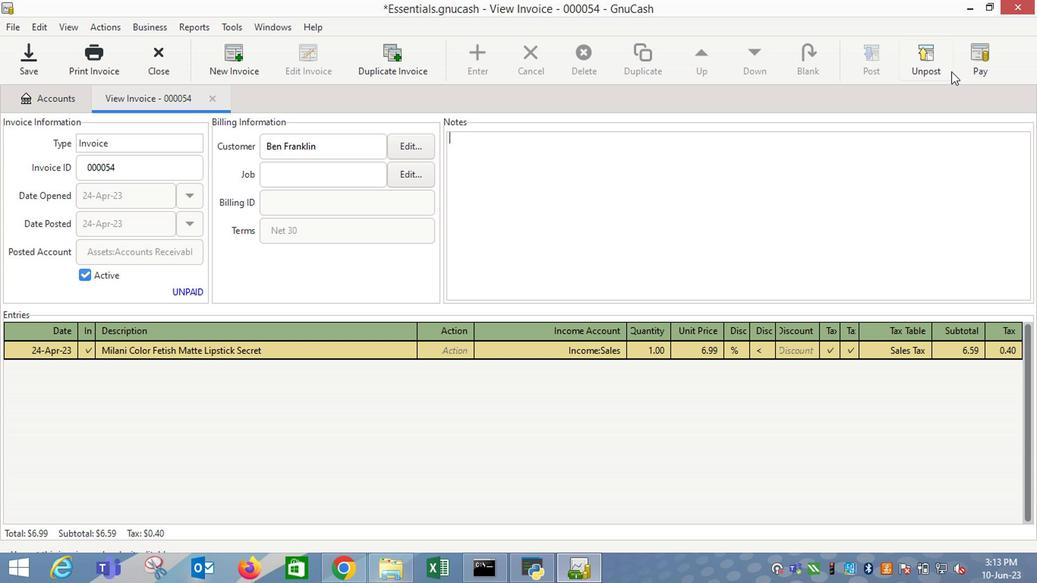 
Action: Mouse pressed left at (965, 63)
Screenshot: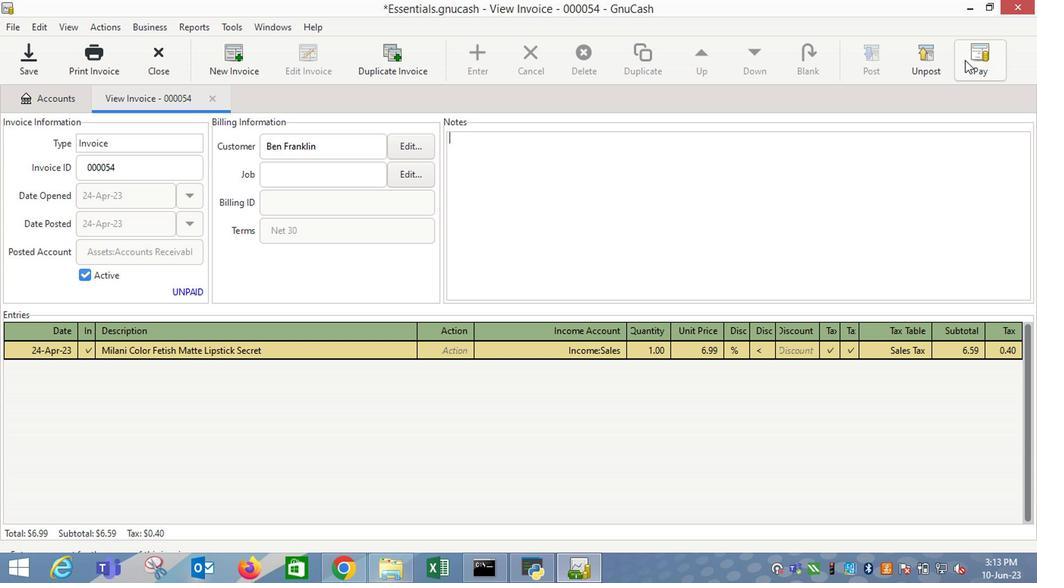 
Action: Mouse moved to (472, 309)
Screenshot: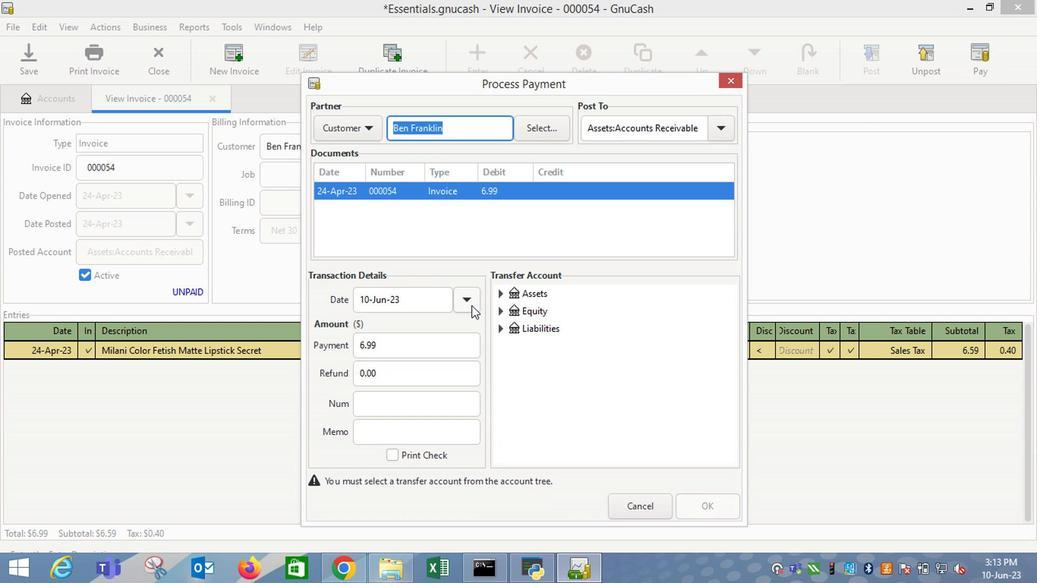 
Action: Mouse pressed left at (472, 309)
Screenshot: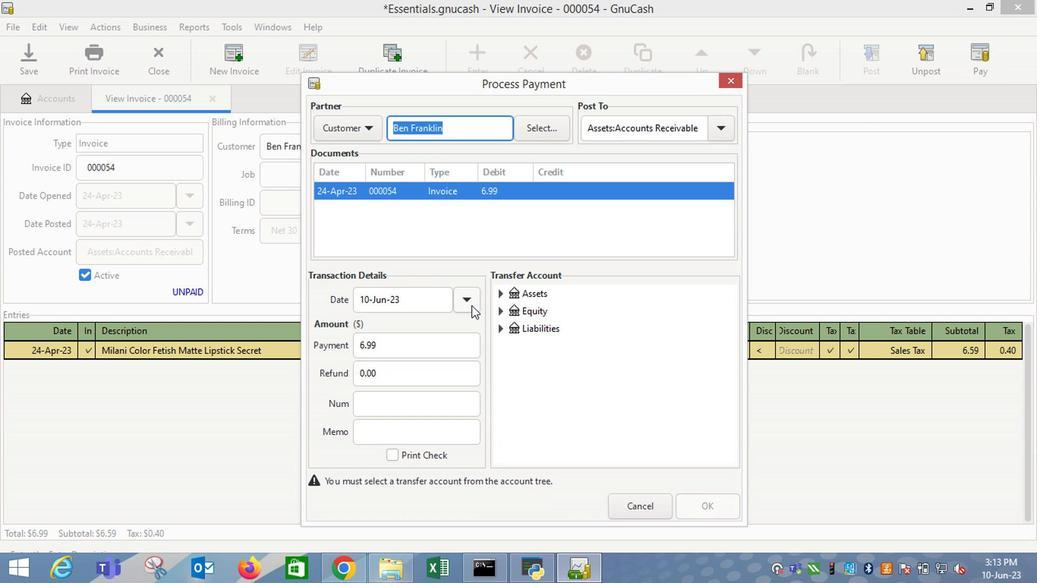 
Action: Mouse moved to (344, 327)
Screenshot: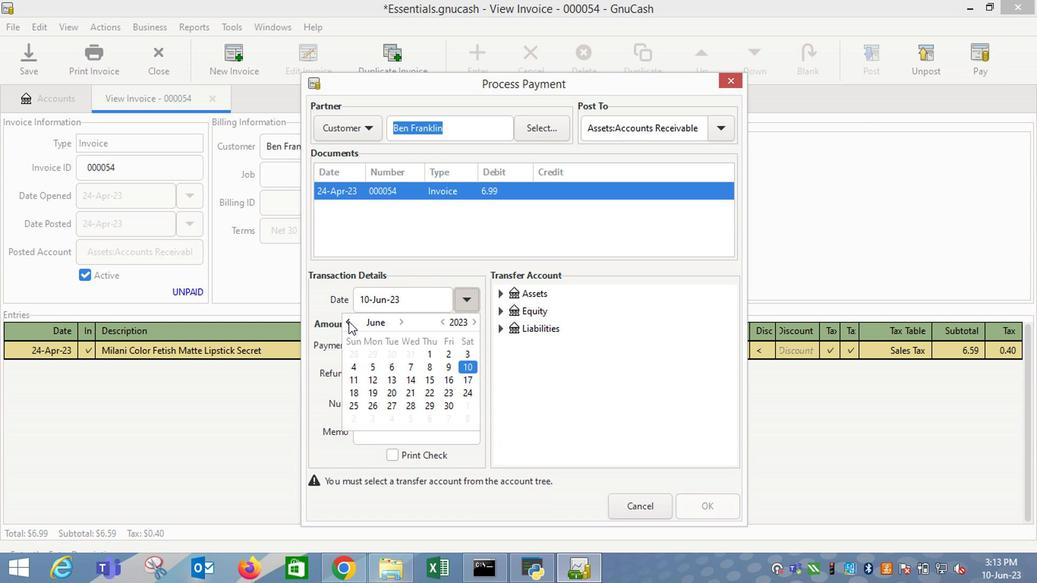 
Action: Mouse pressed left at (344, 327)
Screenshot: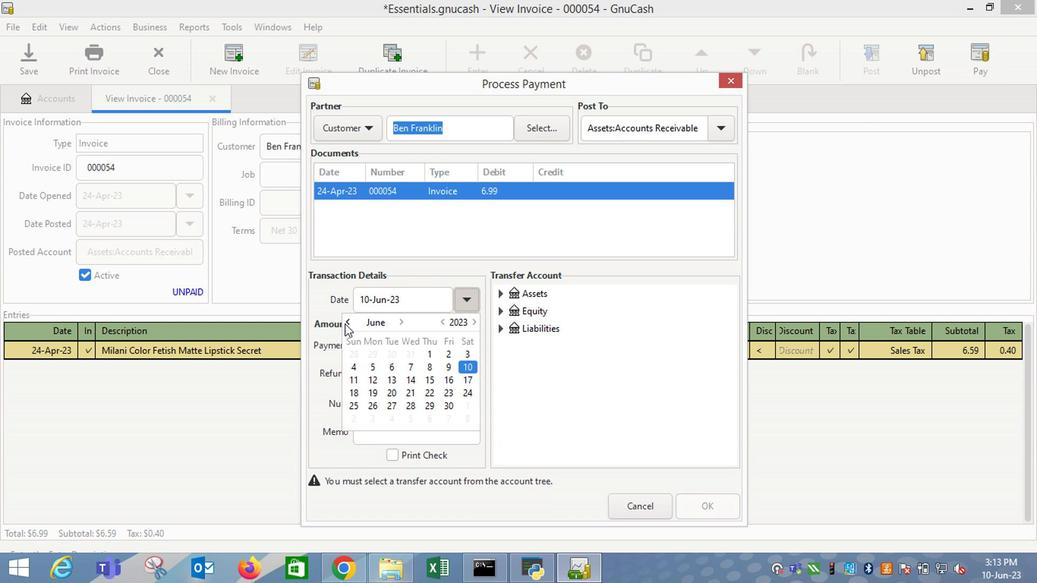 
Action: Mouse moved to (392, 394)
Screenshot: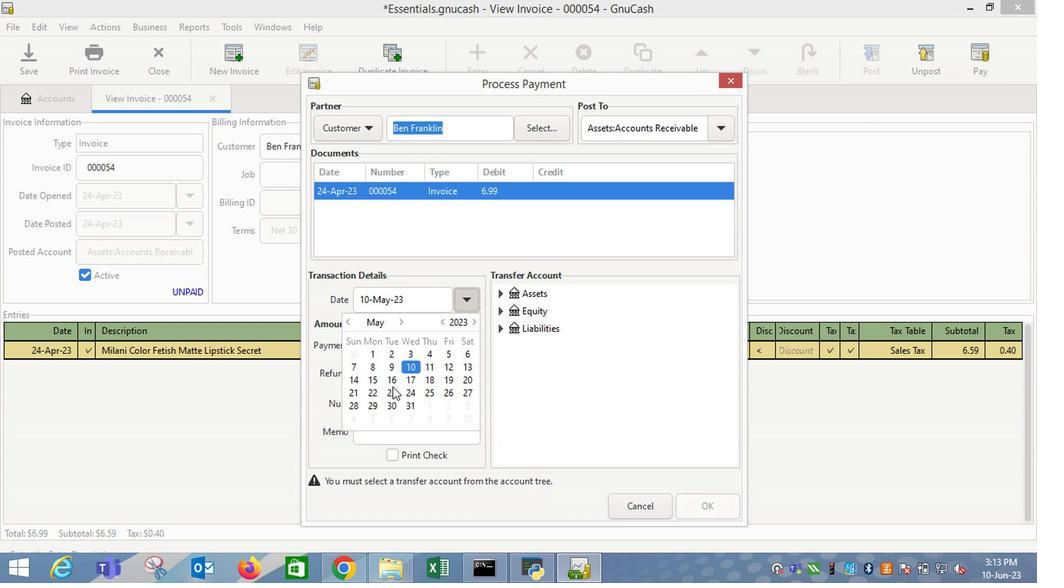 
Action: Mouse pressed left at (392, 394)
Screenshot: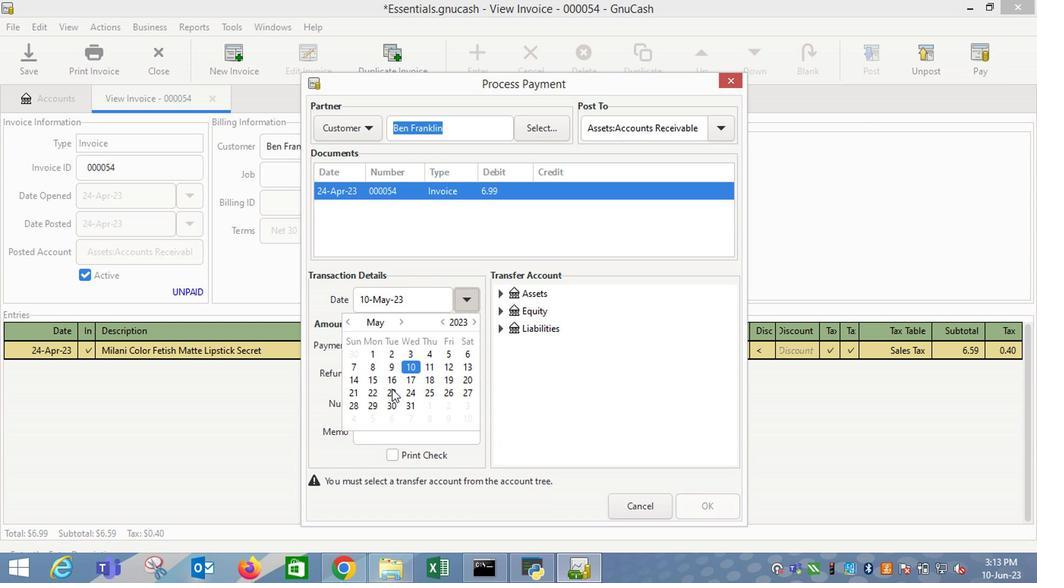 
Action: Mouse moved to (534, 394)
Screenshot: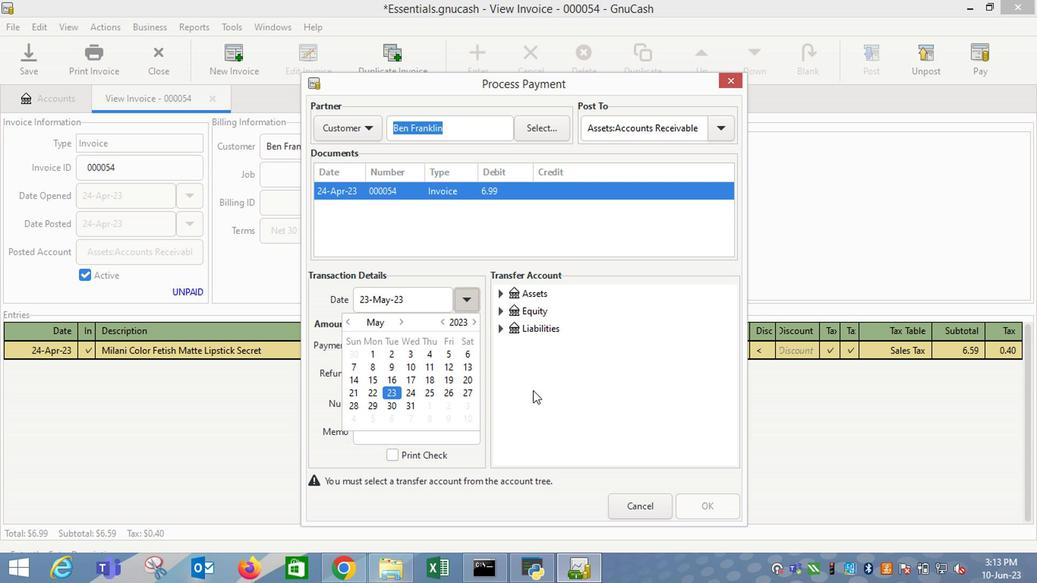 
Action: Mouse pressed left at (534, 394)
Screenshot: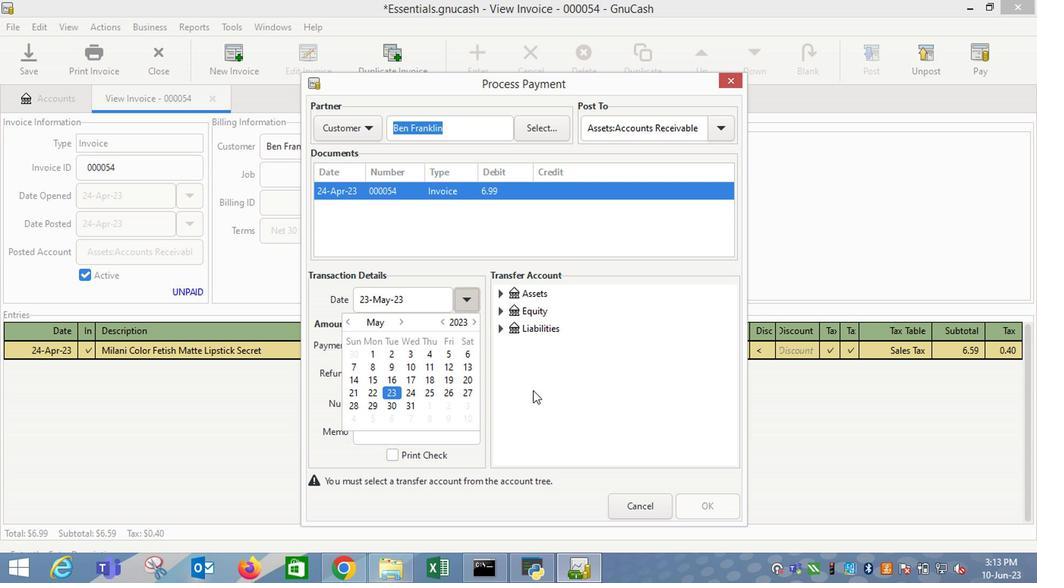 
Action: Mouse moved to (502, 294)
Screenshot: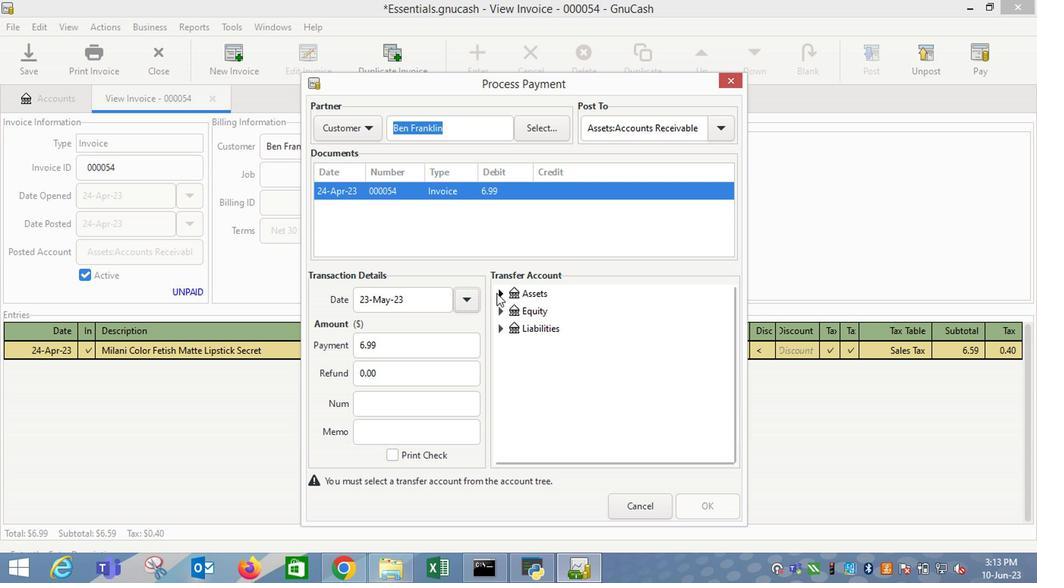 
Action: Mouse pressed left at (502, 294)
Screenshot: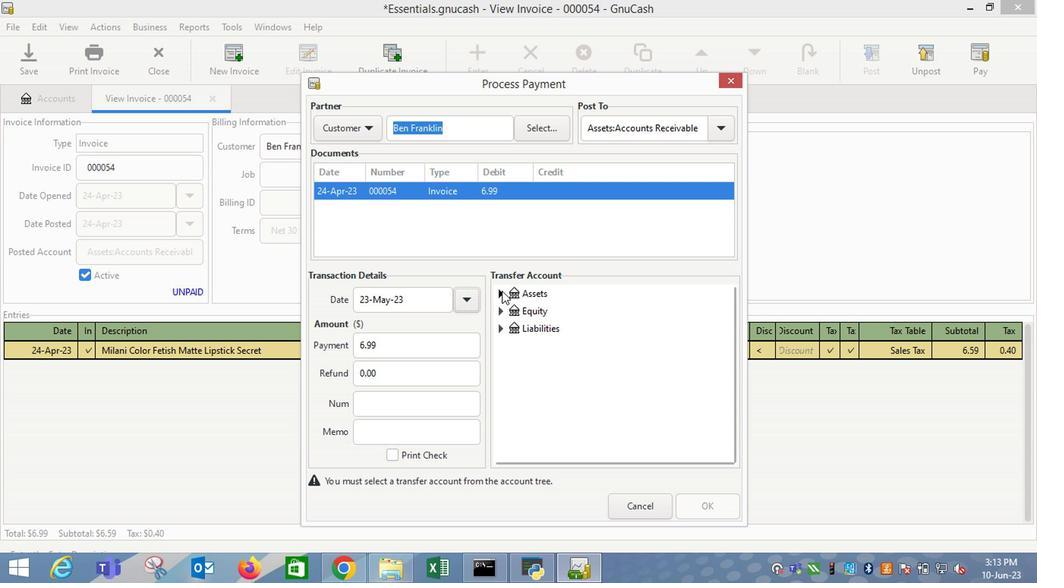 
Action: Mouse moved to (513, 312)
Screenshot: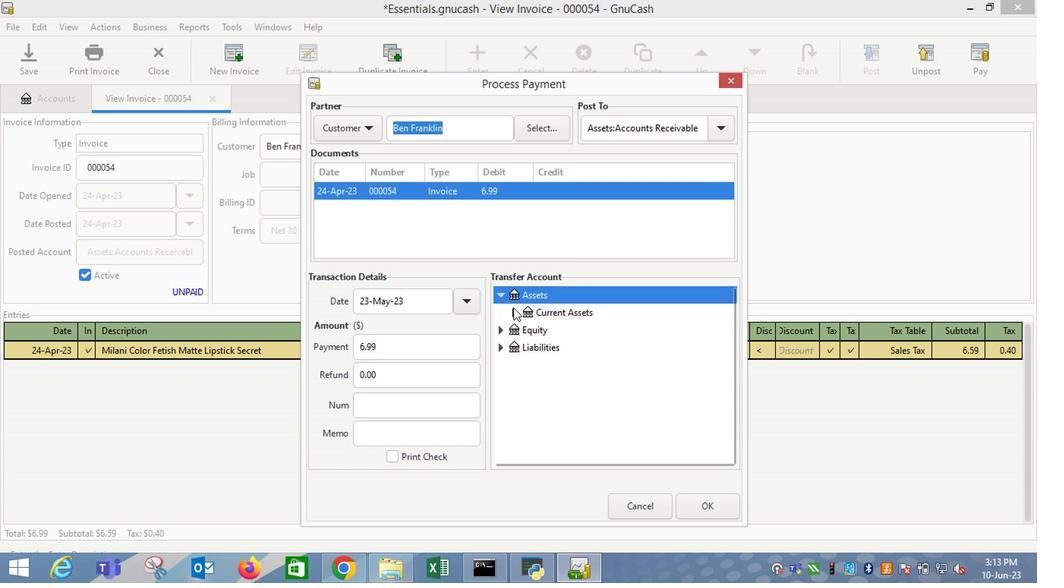 
Action: Mouse pressed left at (513, 312)
Screenshot: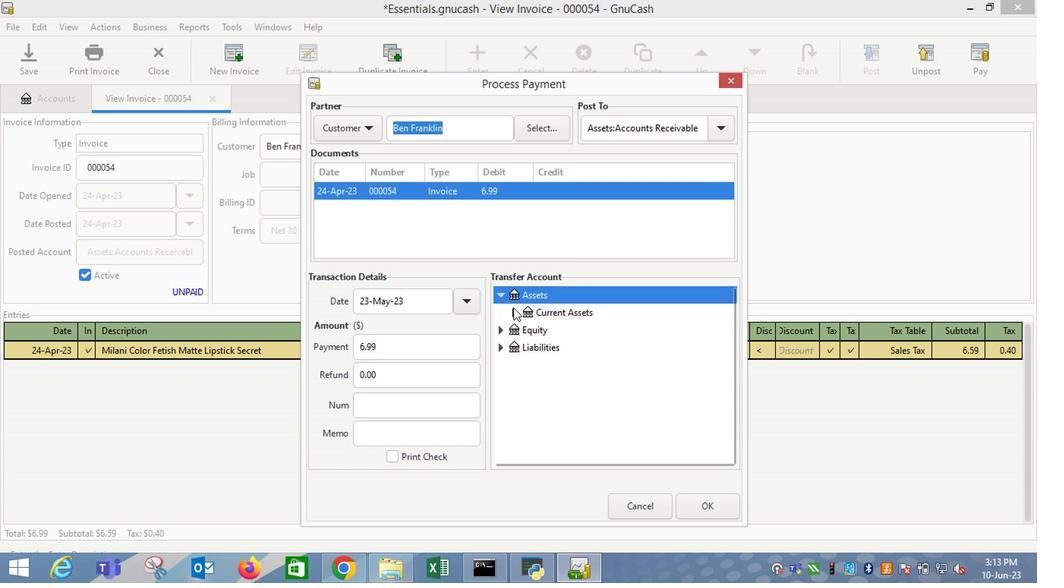 
Action: Mouse moved to (549, 332)
Screenshot: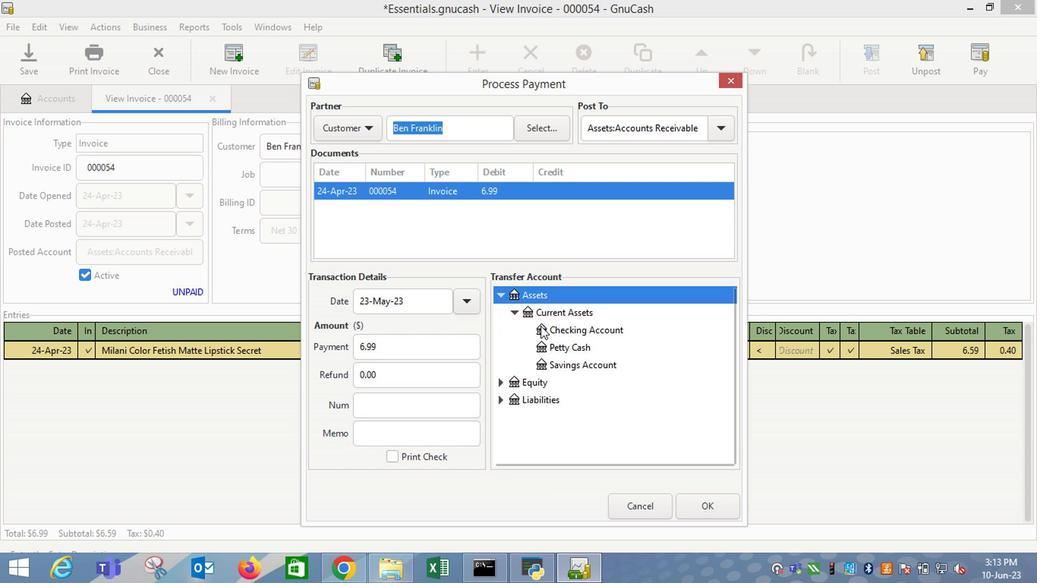 
Action: Mouse pressed left at (549, 332)
Screenshot: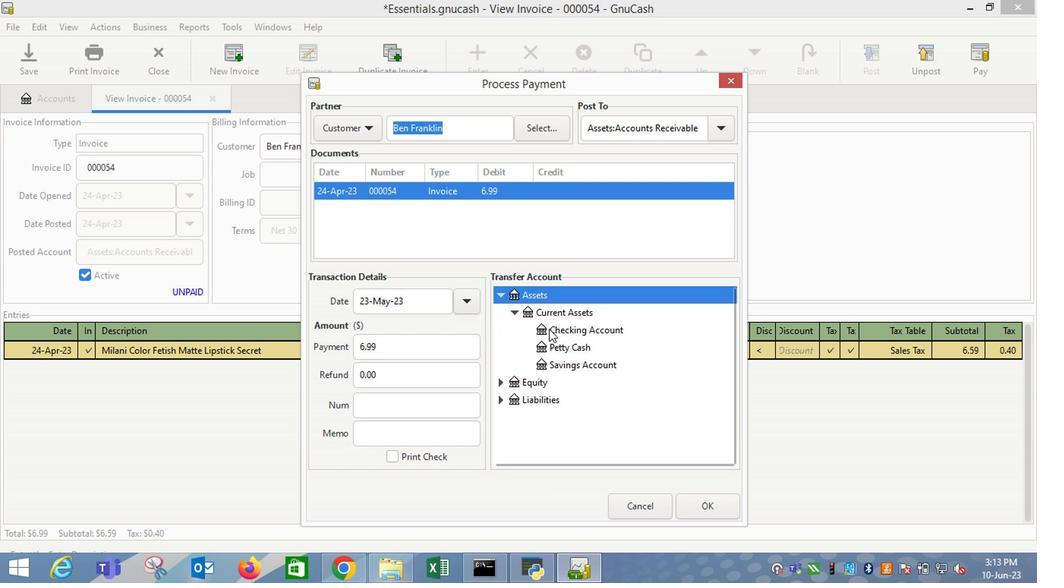 
Action: Mouse moved to (692, 506)
Screenshot: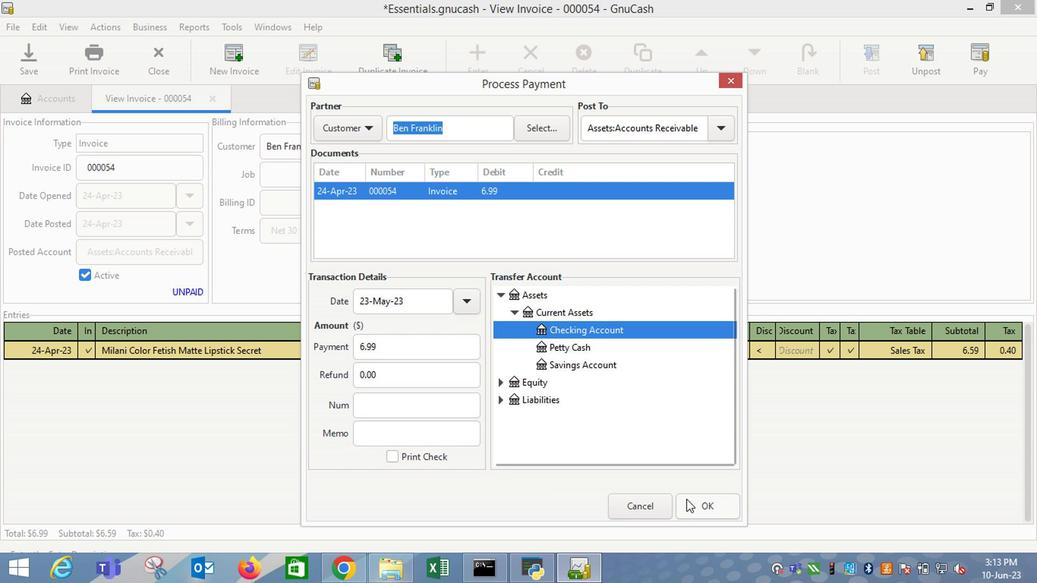 
Action: Mouse pressed left at (692, 506)
Screenshot: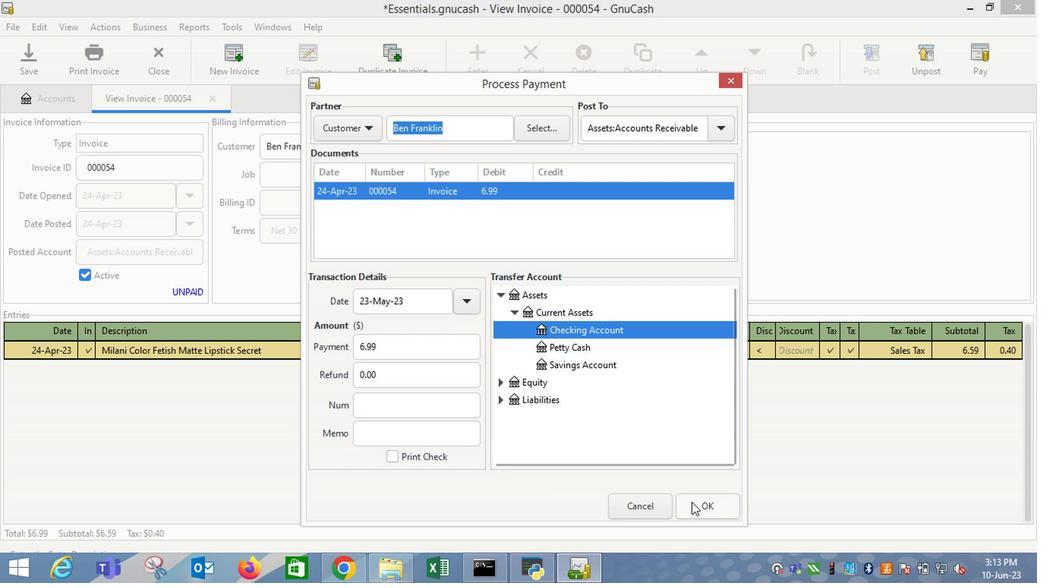 
Action: Mouse moved to (94, 64)
Screenshot: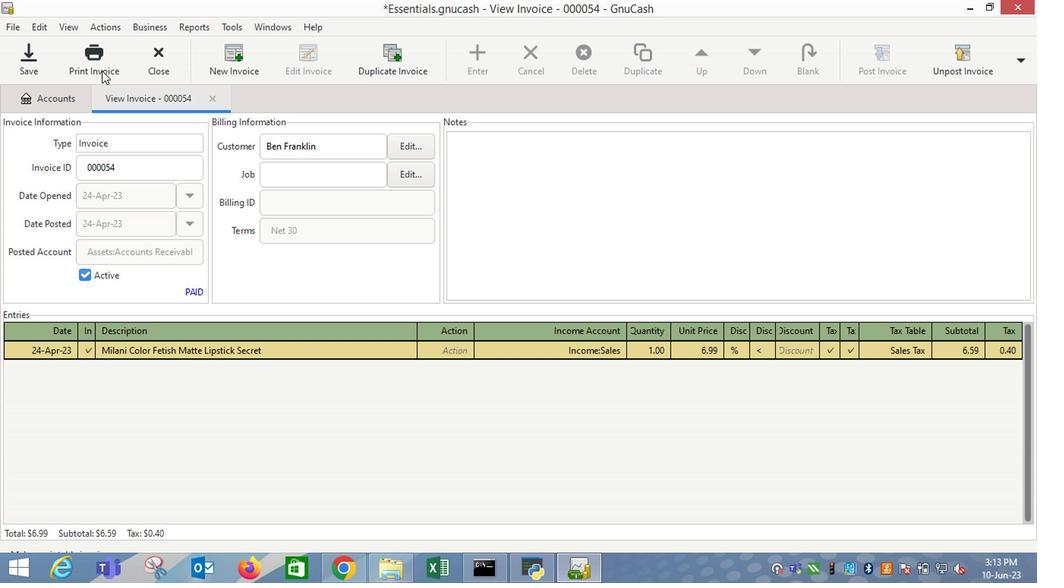 
Action: Mouse pressed left at (94, 64)
Screenshot: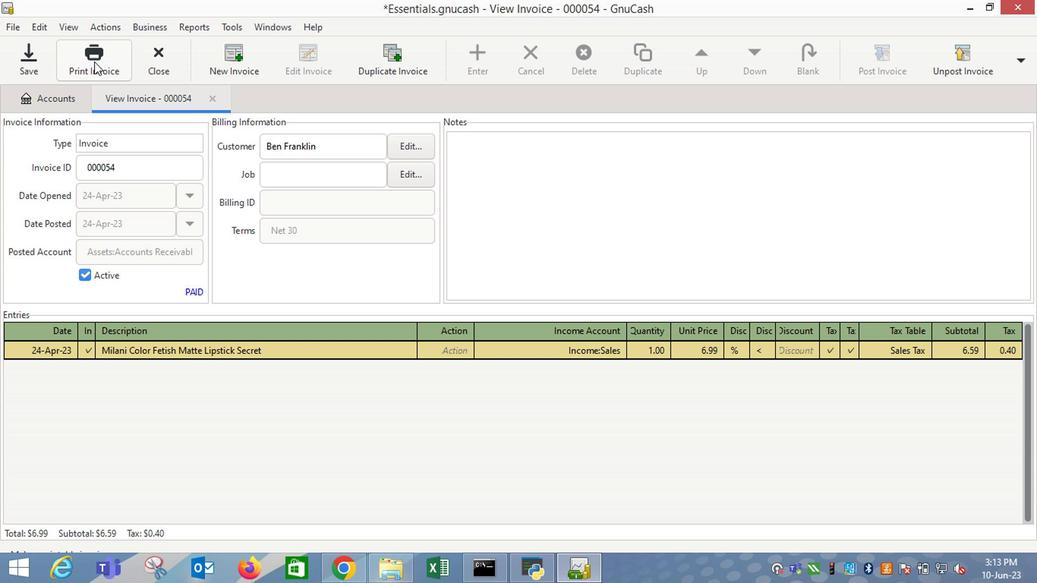 
Action: Mouse moved to (247, 157)
Screenshot: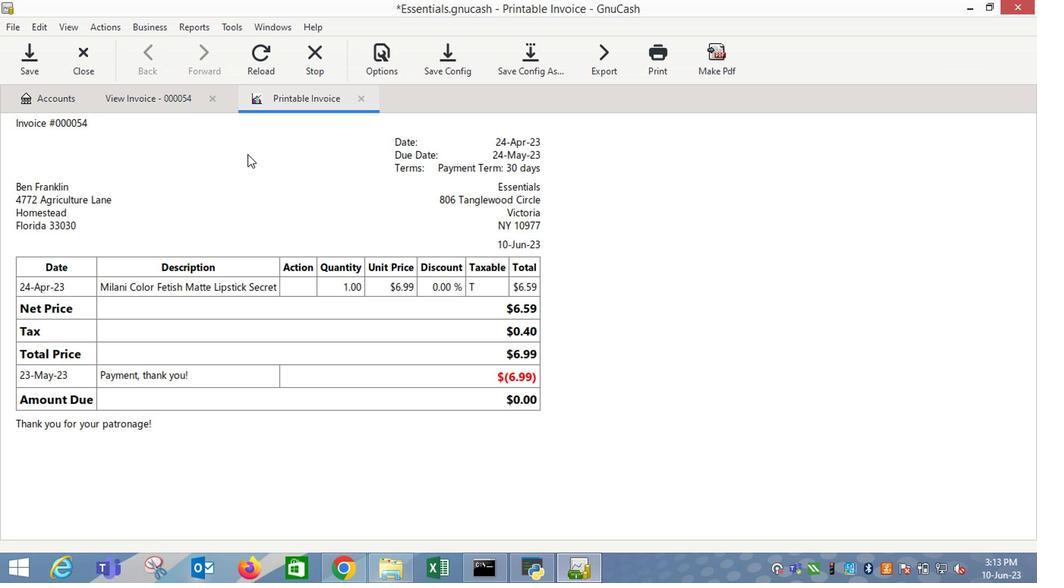 
